 Task: Create a due date automation trigger when advanced on, the moment a card is due add fields with custom field "Resume" set to a date between 1 and 7 working days from now.
Action: Mouse moved to (1047, 318)
Screenshot: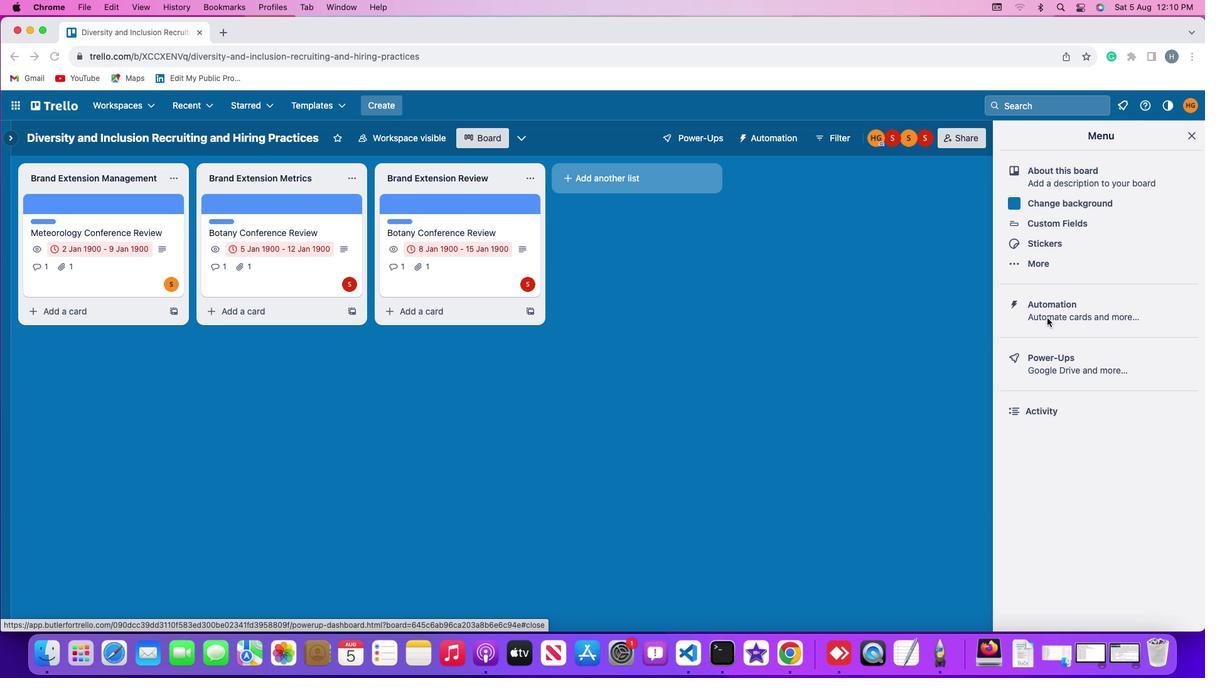 
Action: Mouse pressed left at (1047, 318)
Screenshot: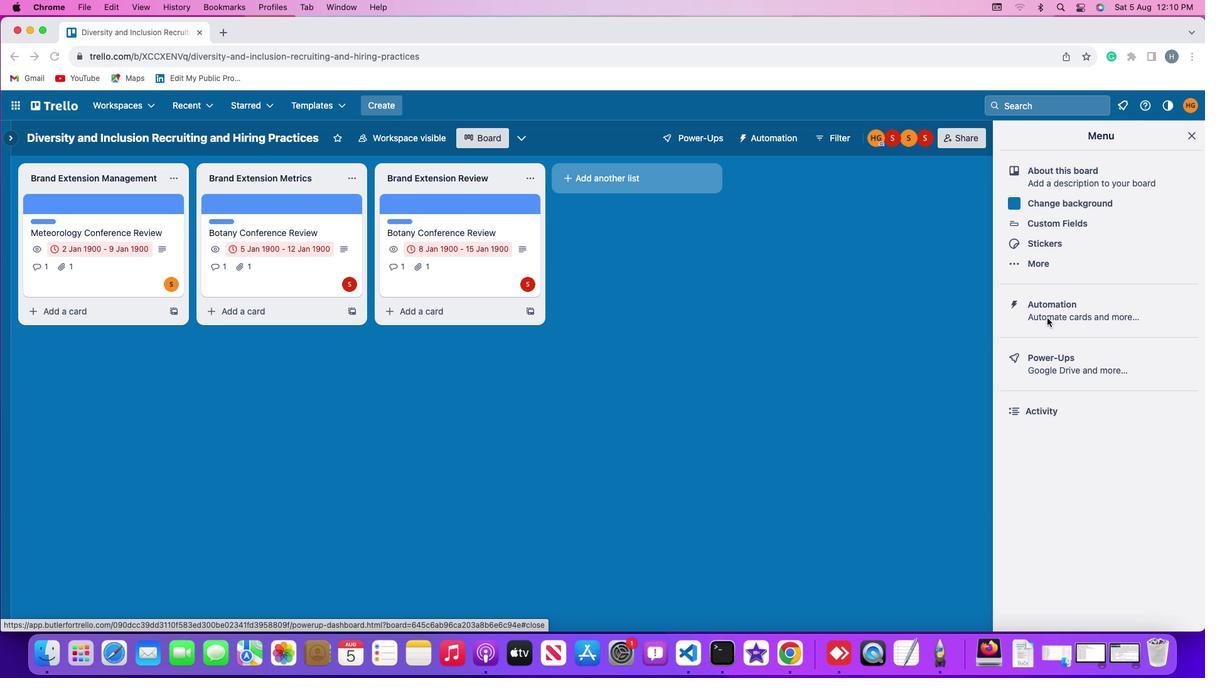 
Action: Mouse pressed left at (1047, 318)
Screenshot: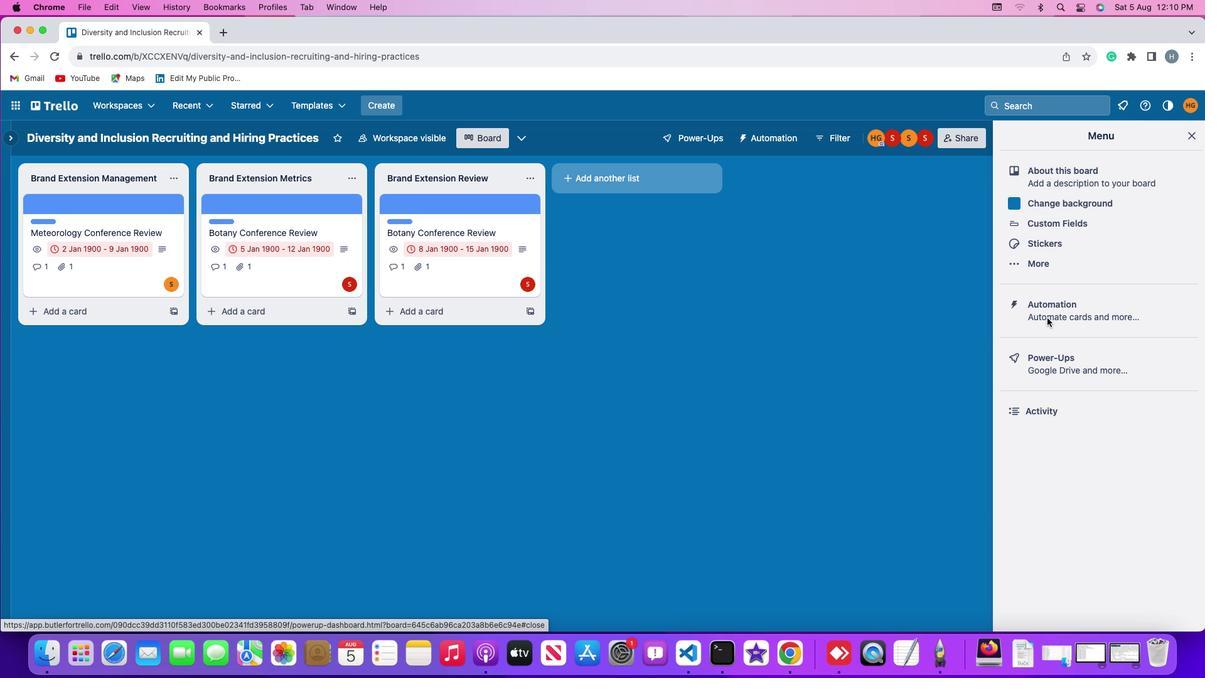 
Action: Mouse moved to (86, 294)
Screenshot: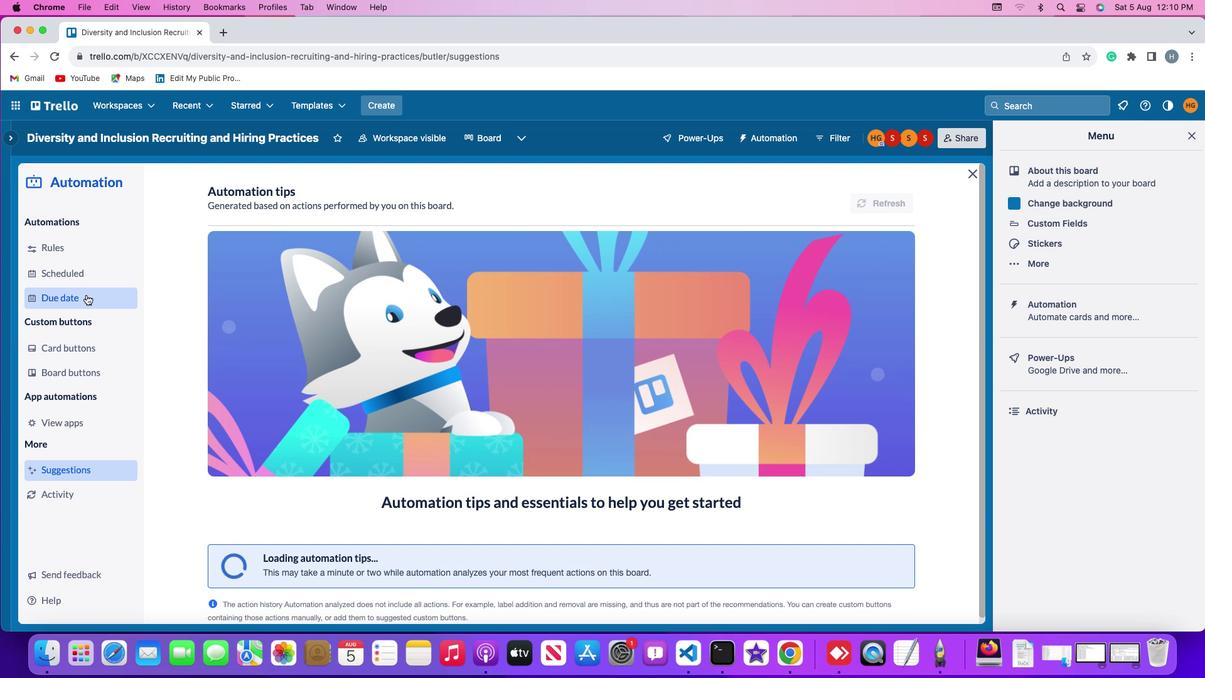 
Action: Mouse pressed left at (86, 294)
Screenshot: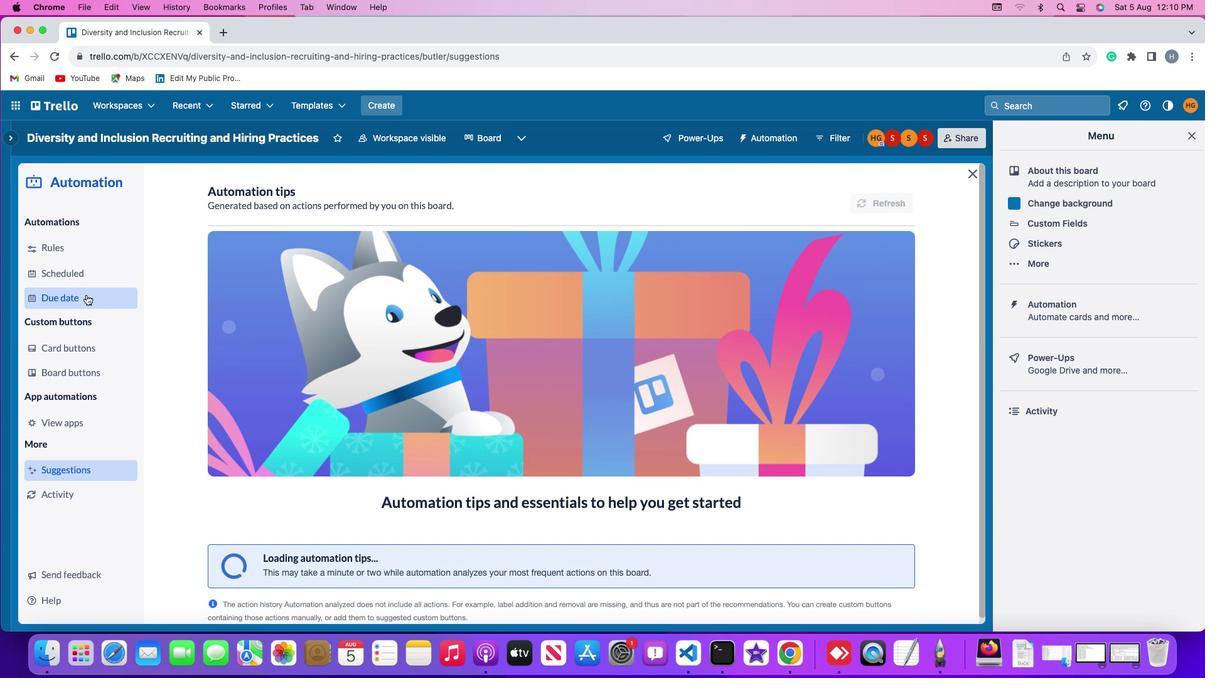 
Action: Mouse moved to (853, 193)
Screenshot: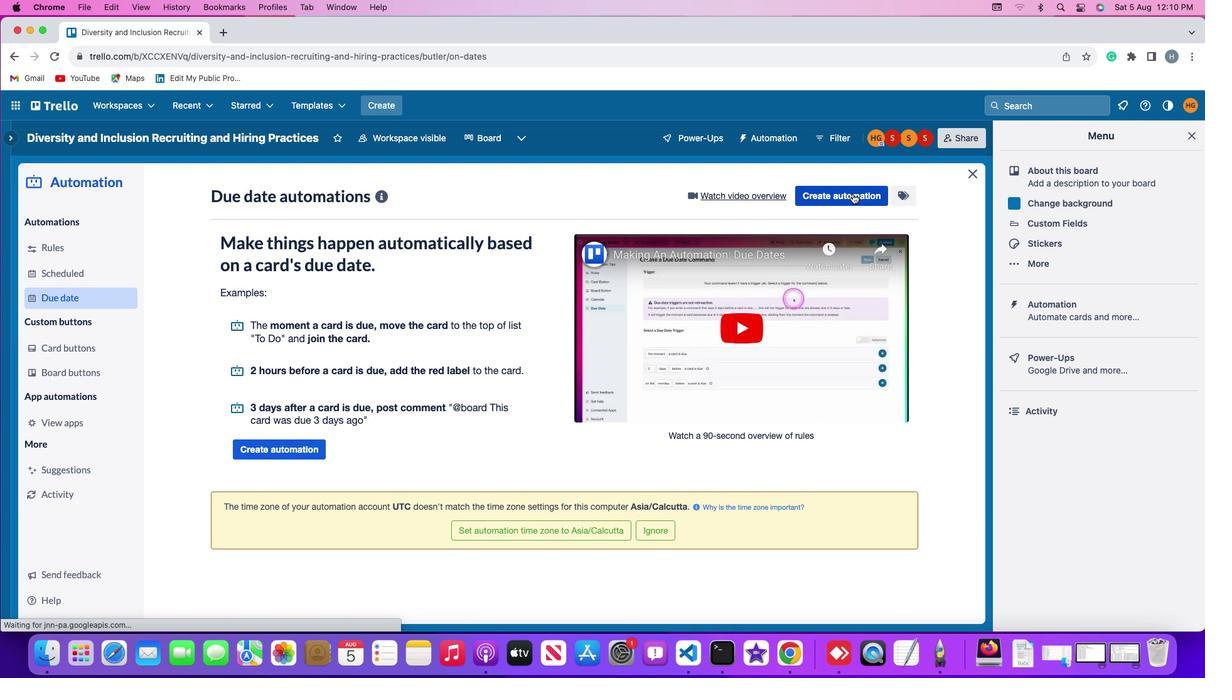 
Action: Mouse pressed left at (853, 193)
Screenshot: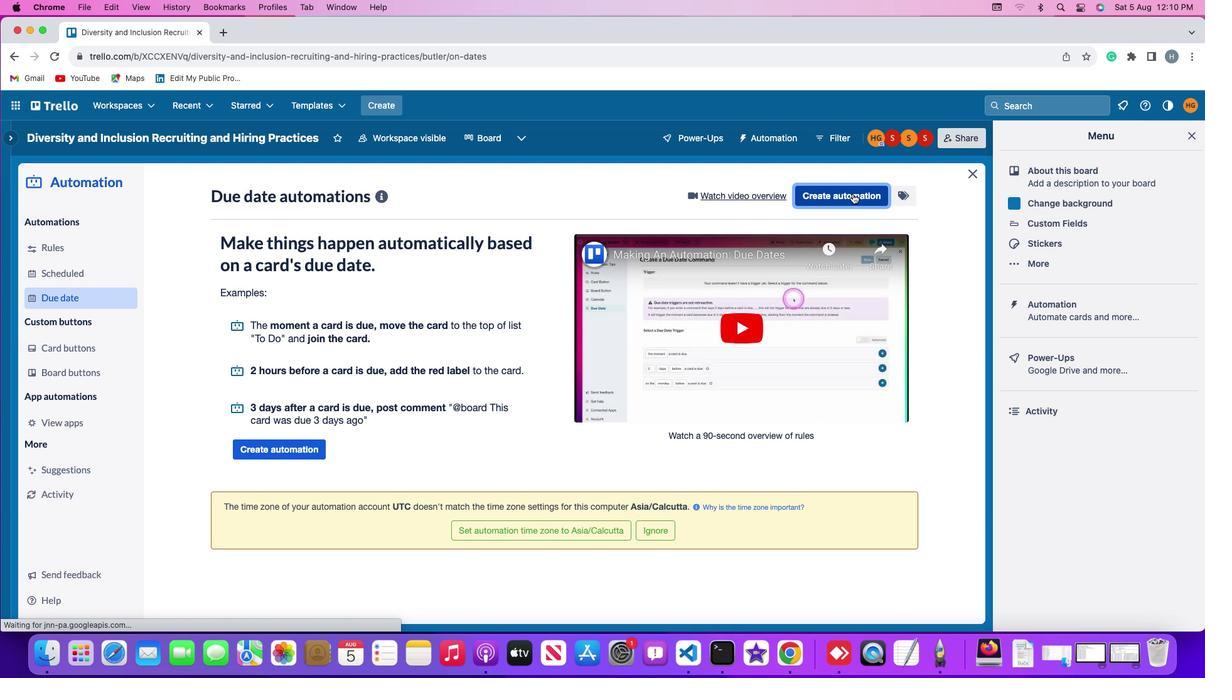 
Action: Mouse moved to (554, 318)
Screenshot: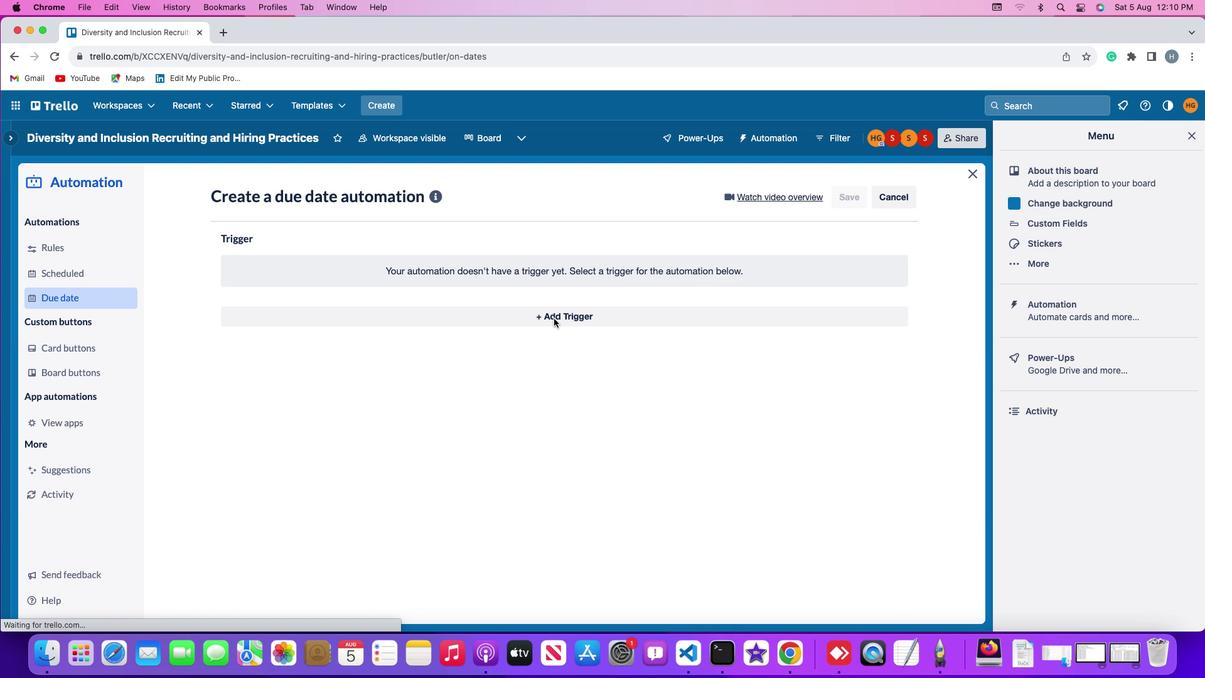 
Action: Mouse pressed left at (554, 318)
Screenshot: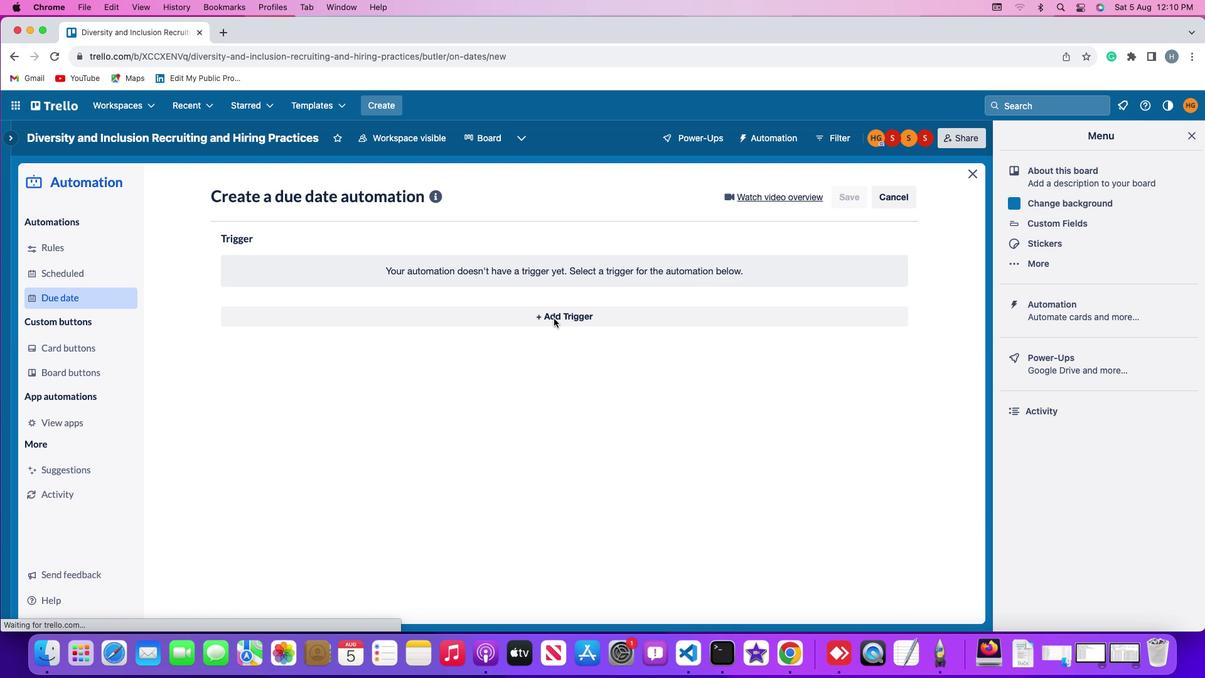 
Action: Mouse moved to (248, 465)
Screenshot: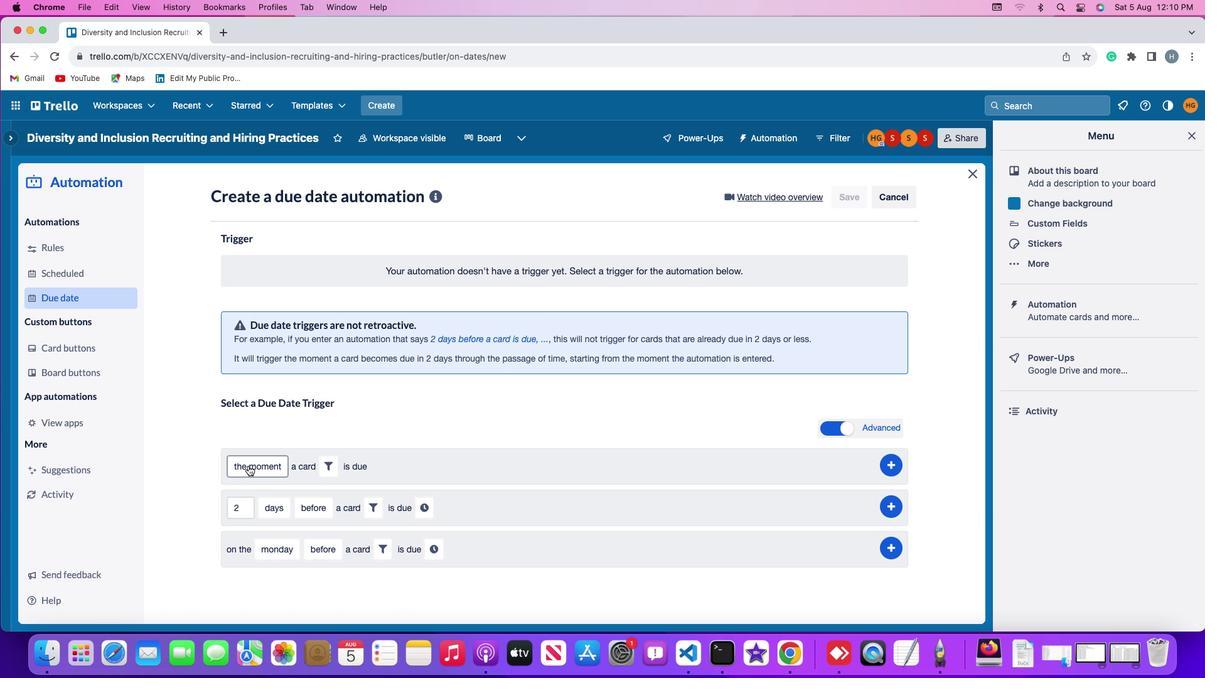 
Action: Mouse pressed left at (248, 465)
Screenshot: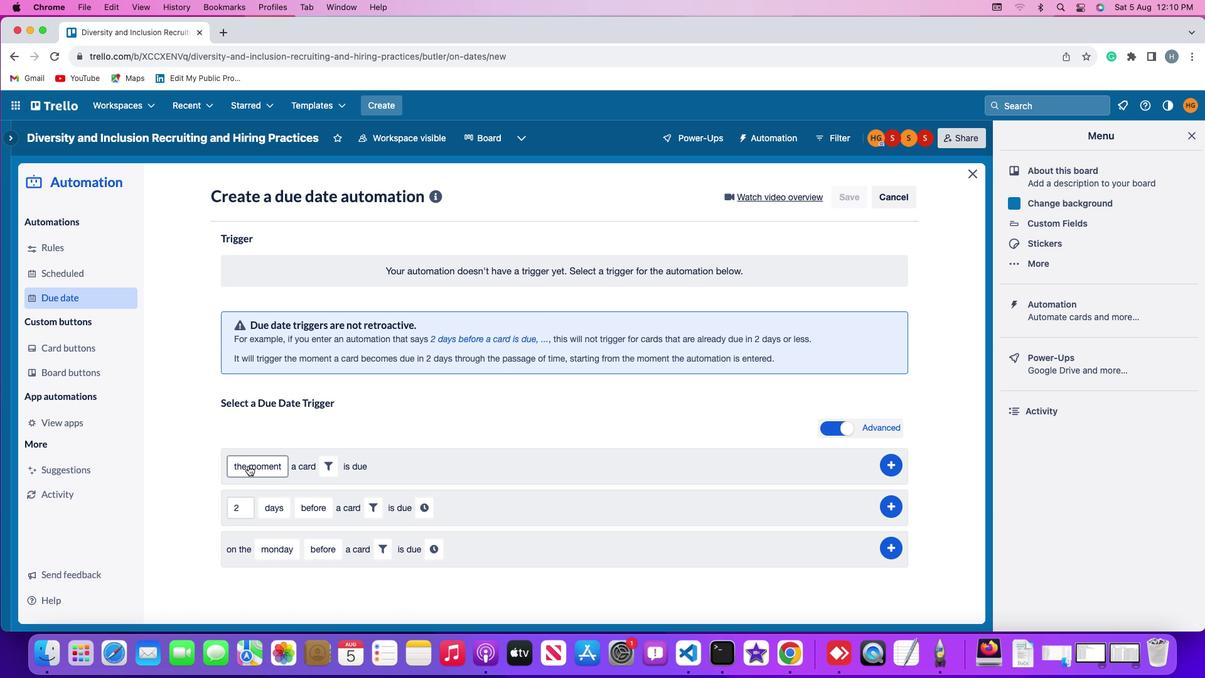 
Action: Mouse moved to (259, 485)
Screenshot: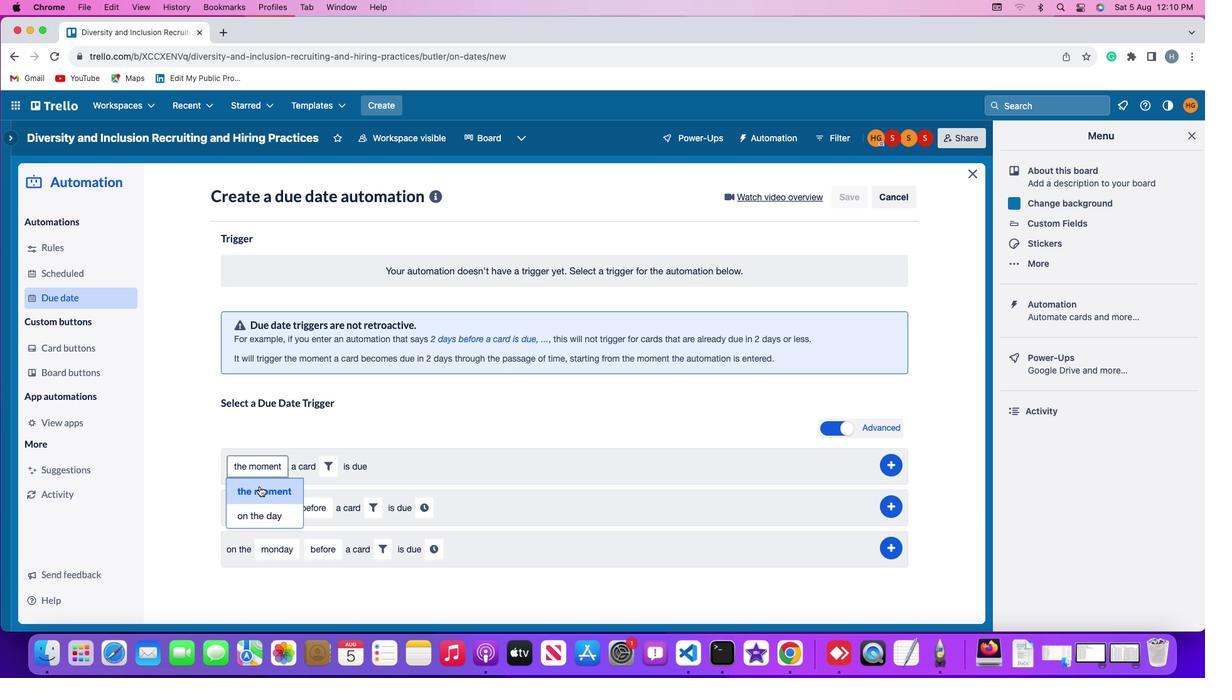 
Action: Mouse pressed left at (259, 485)
Screenshot: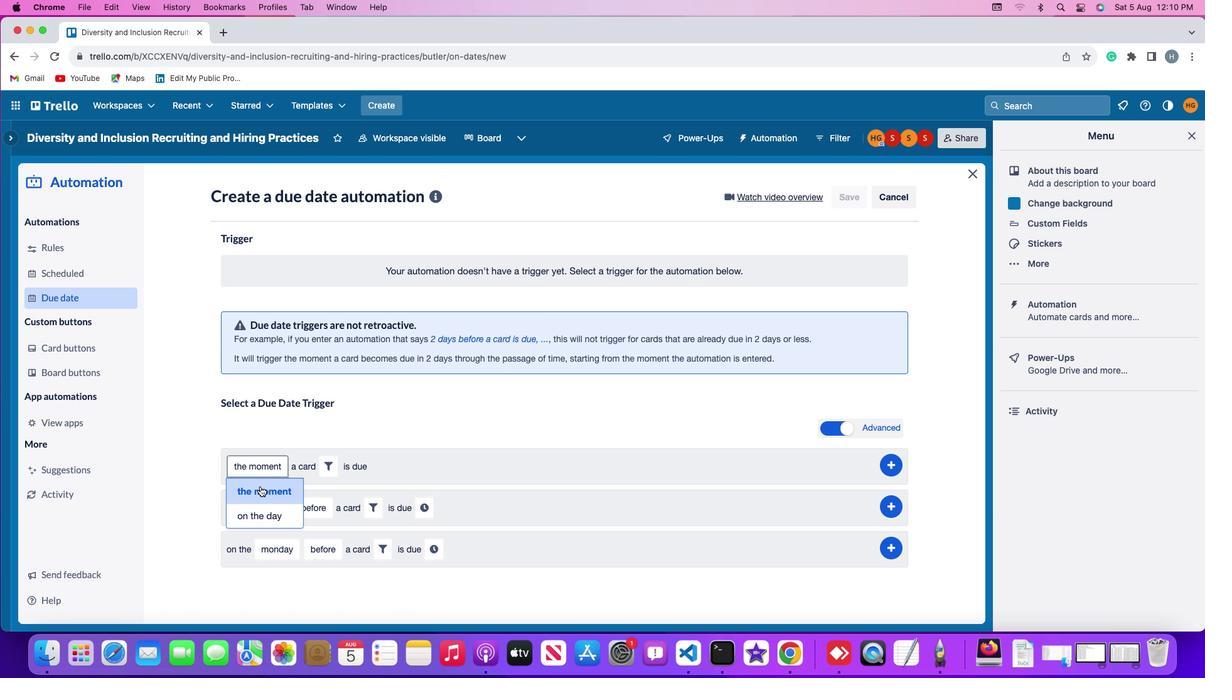 
Action: Mouse moved to (337, 463)
Screenshot: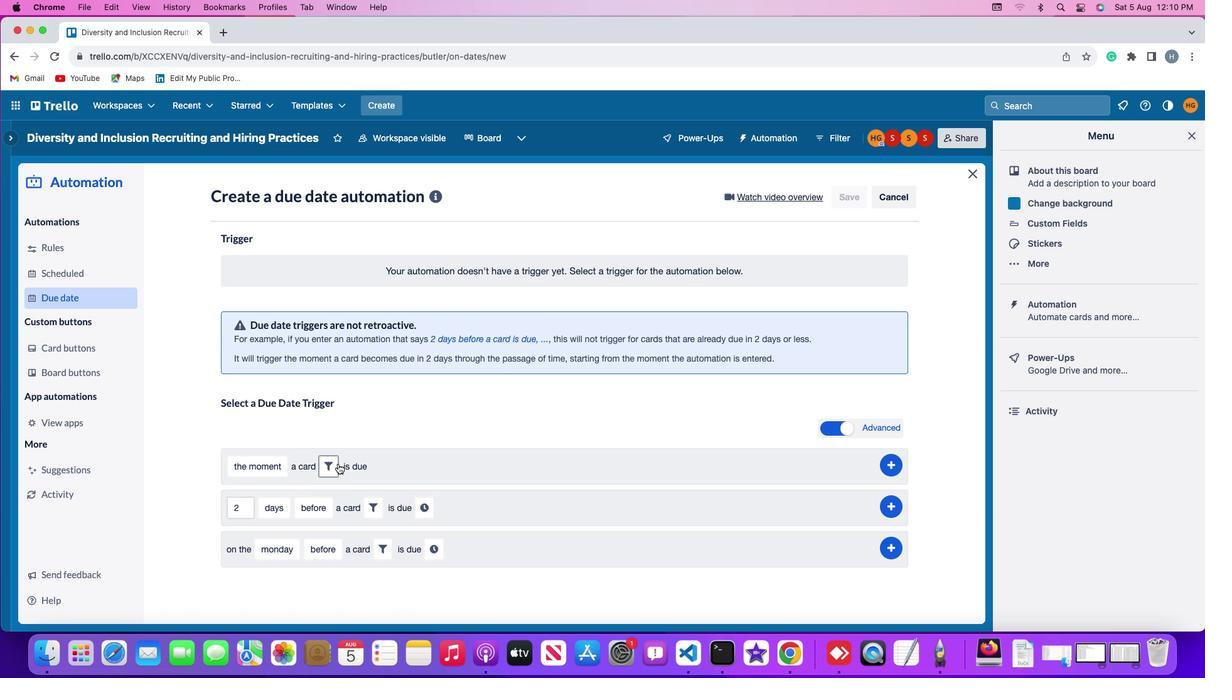 
Action: Mouse pressed left at (337, 463)
Screenshot: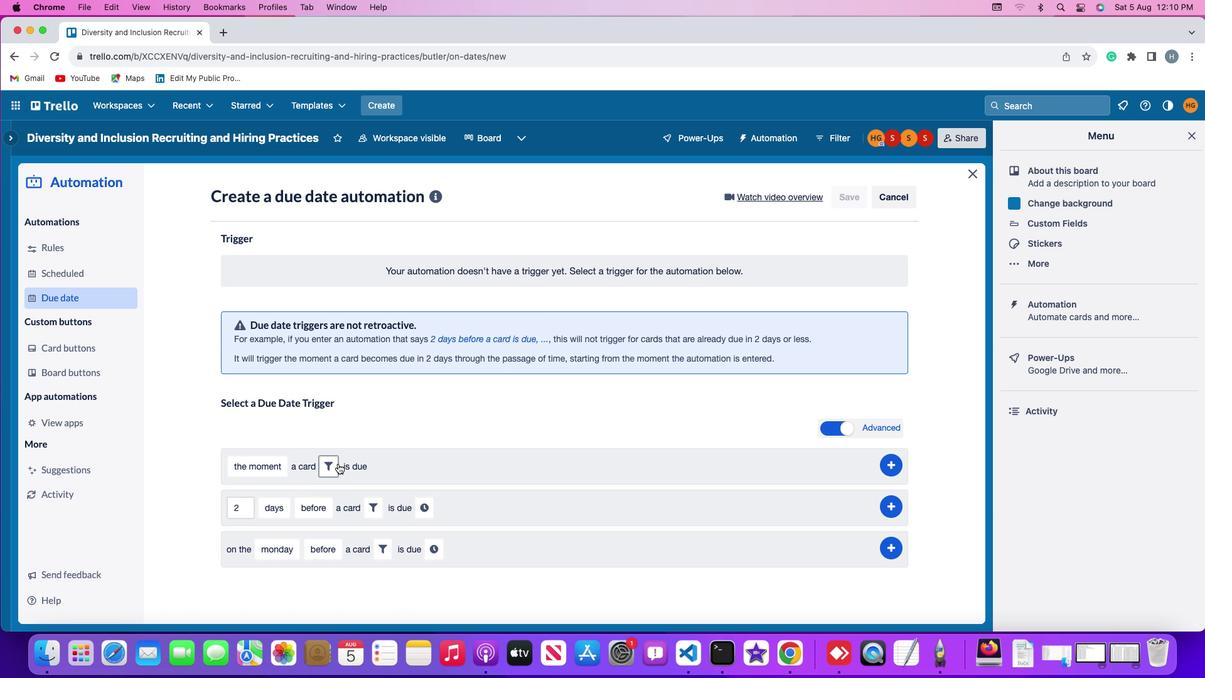 
Action: Mouse moved to (527, 504)
Screenshot: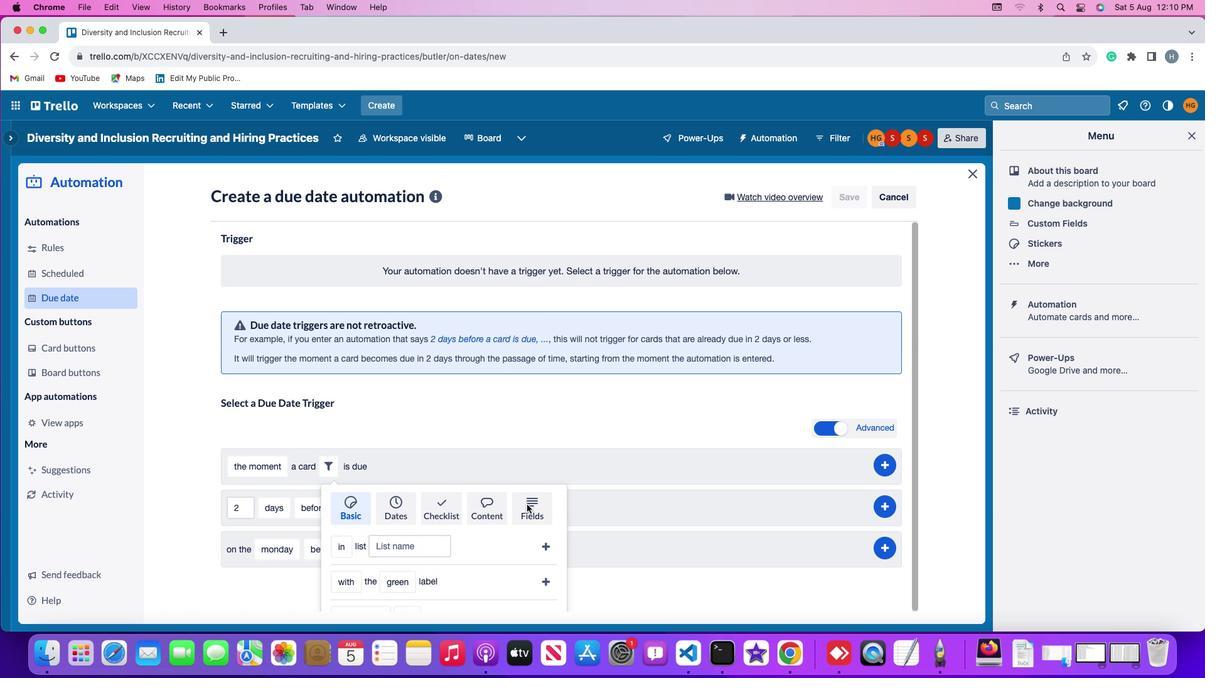 
Action: Mouse pressed left at (527, 504)
Screenshot: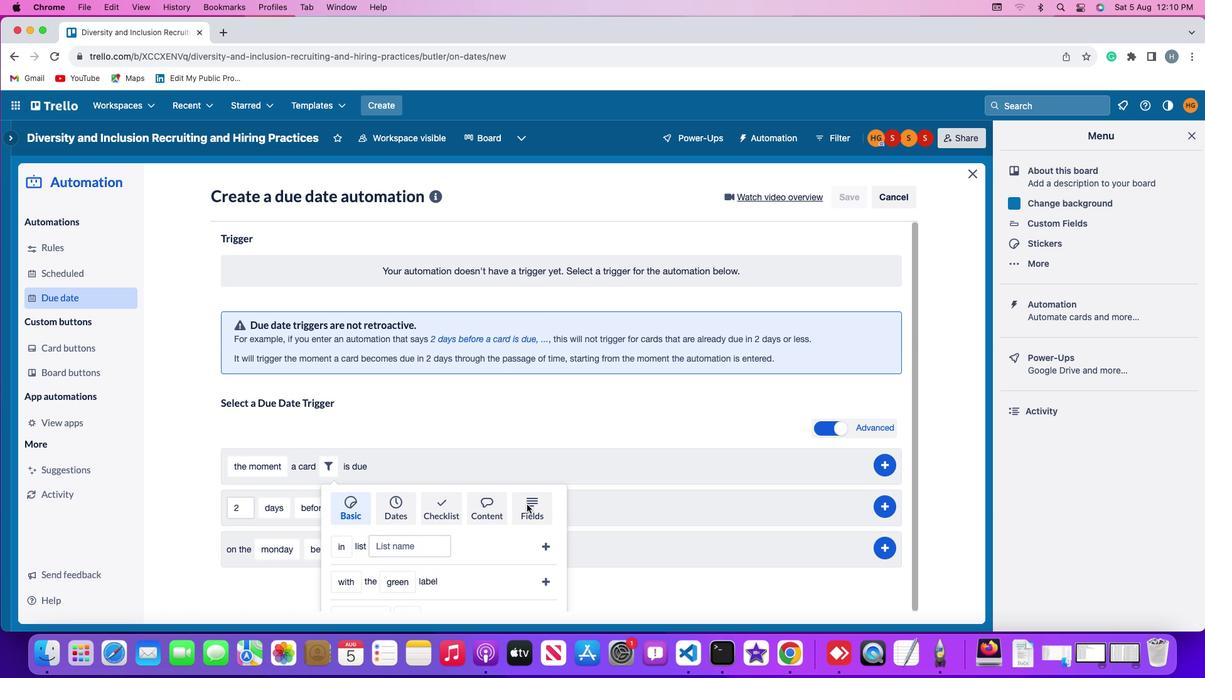 
Action: Mouse moved to (525, 504)
Screenshot: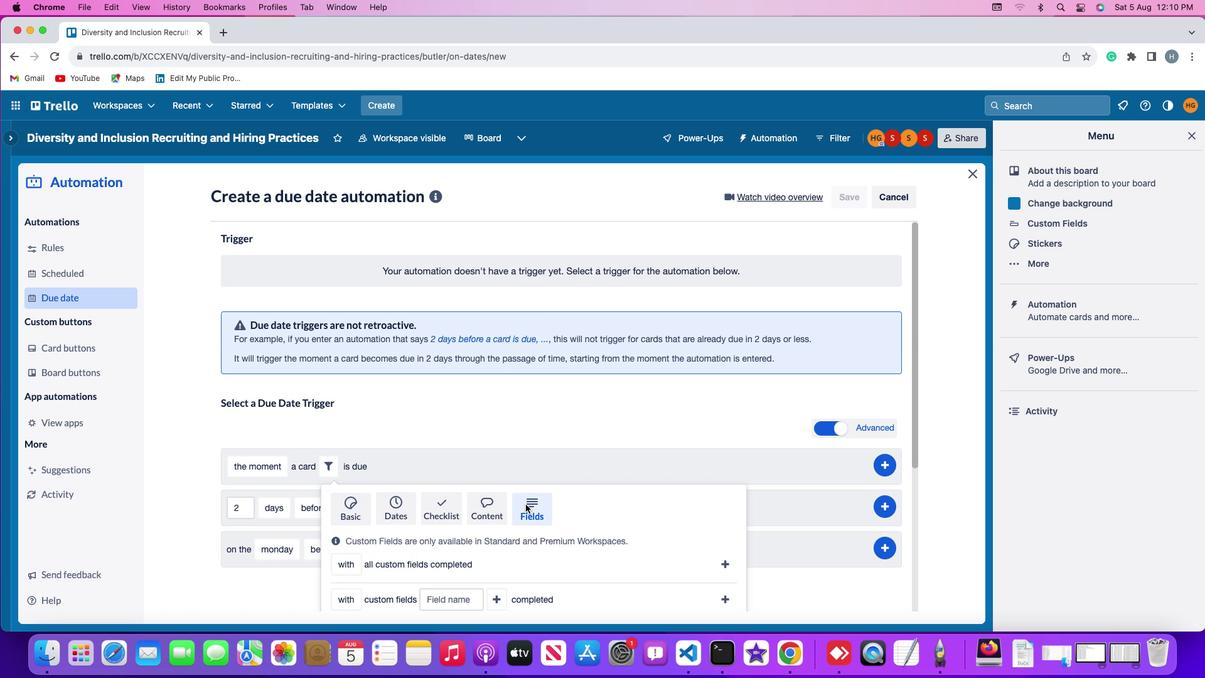 
Action: Mouse scrolled (525, 504) with delta (0, 0)
Screenshot: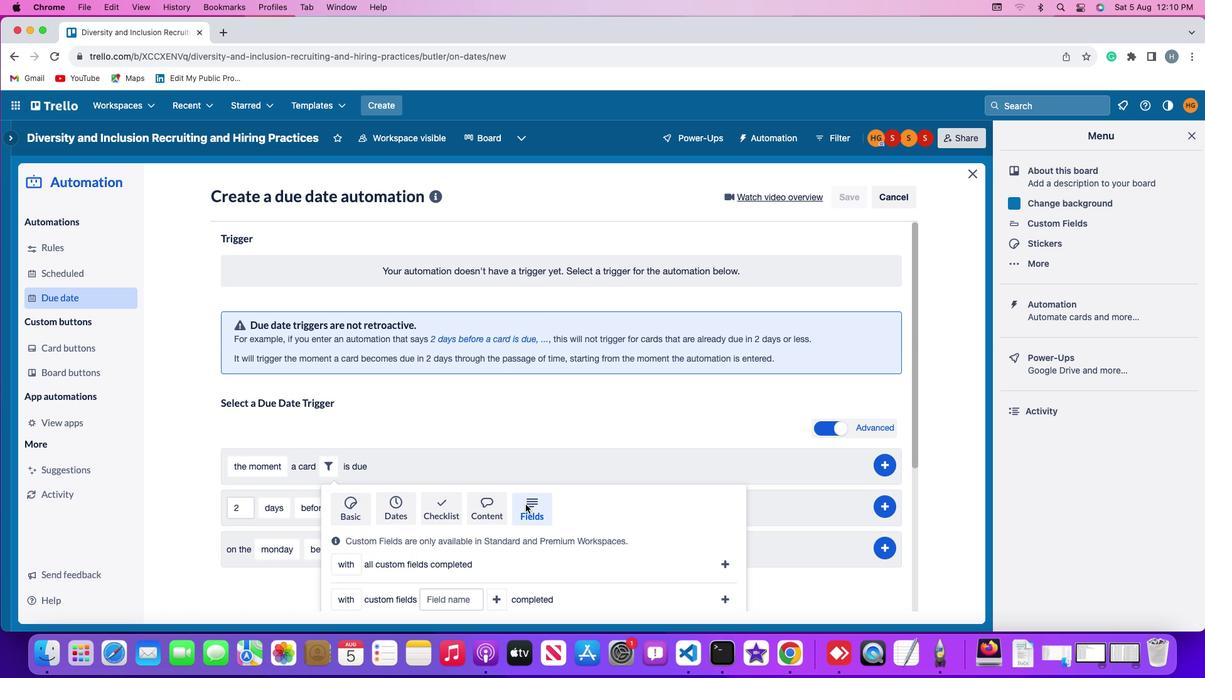 
Action: Mouse scrolled (525, 504) with delta (0, 0)
Screenshot: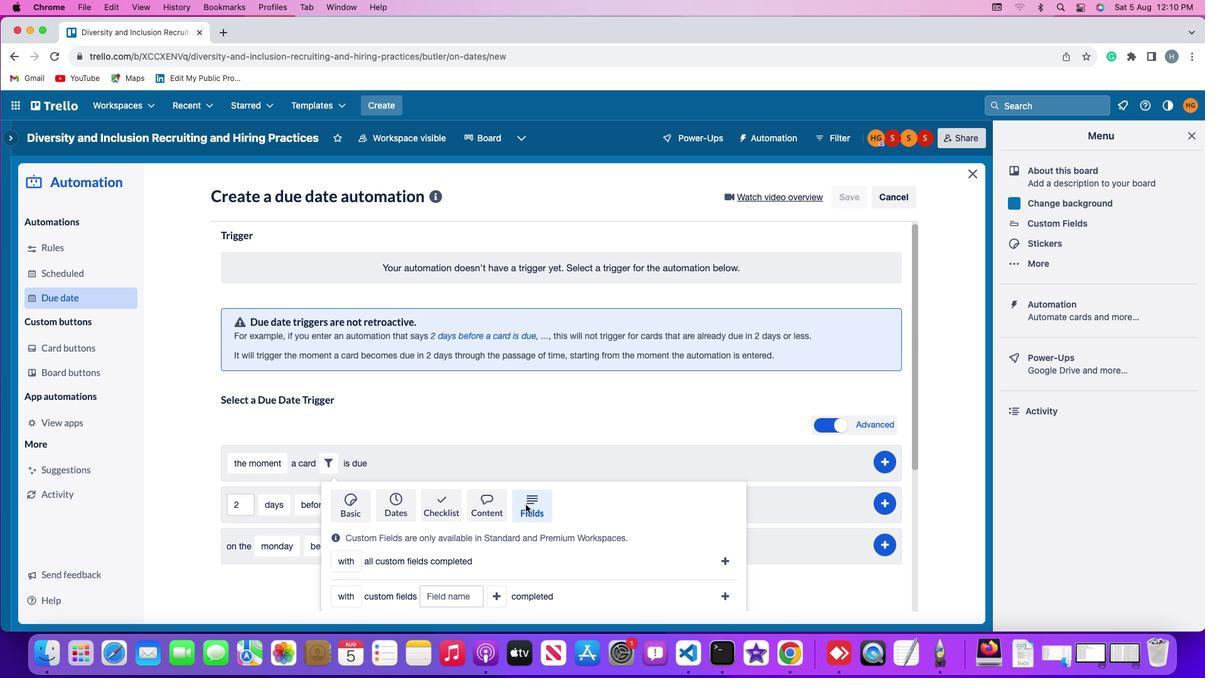 
Action: Mouse scrolled (525, 504) with delta (0, -1)
Screenshot: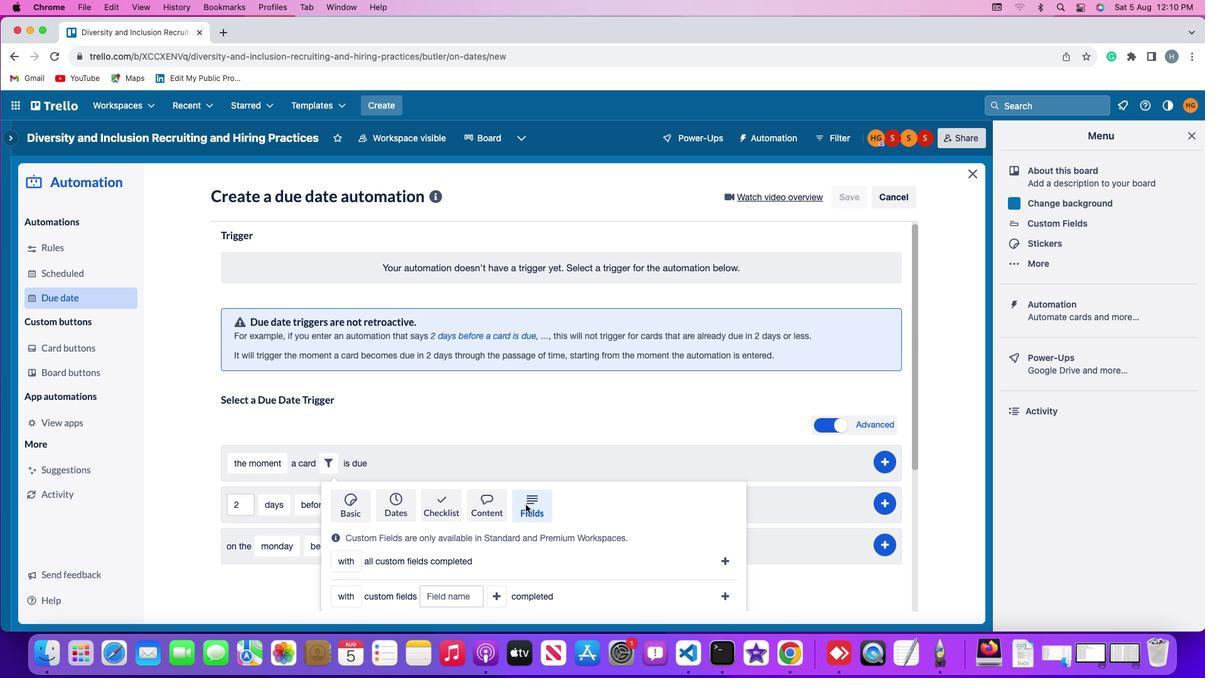 
Action: Mouse scrolled (525, 504) with delta (0, -3)
Screenshot: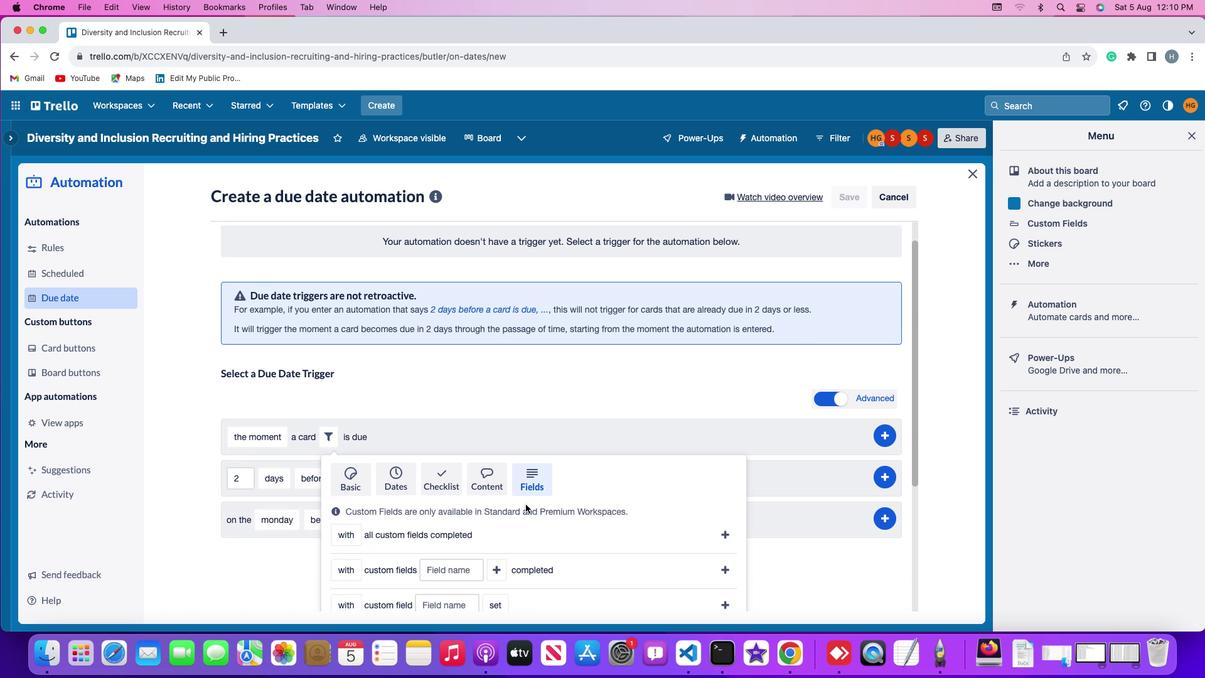 
Action: Mouse scrolled (525, 504) with delta (0, -3)
Screenshot: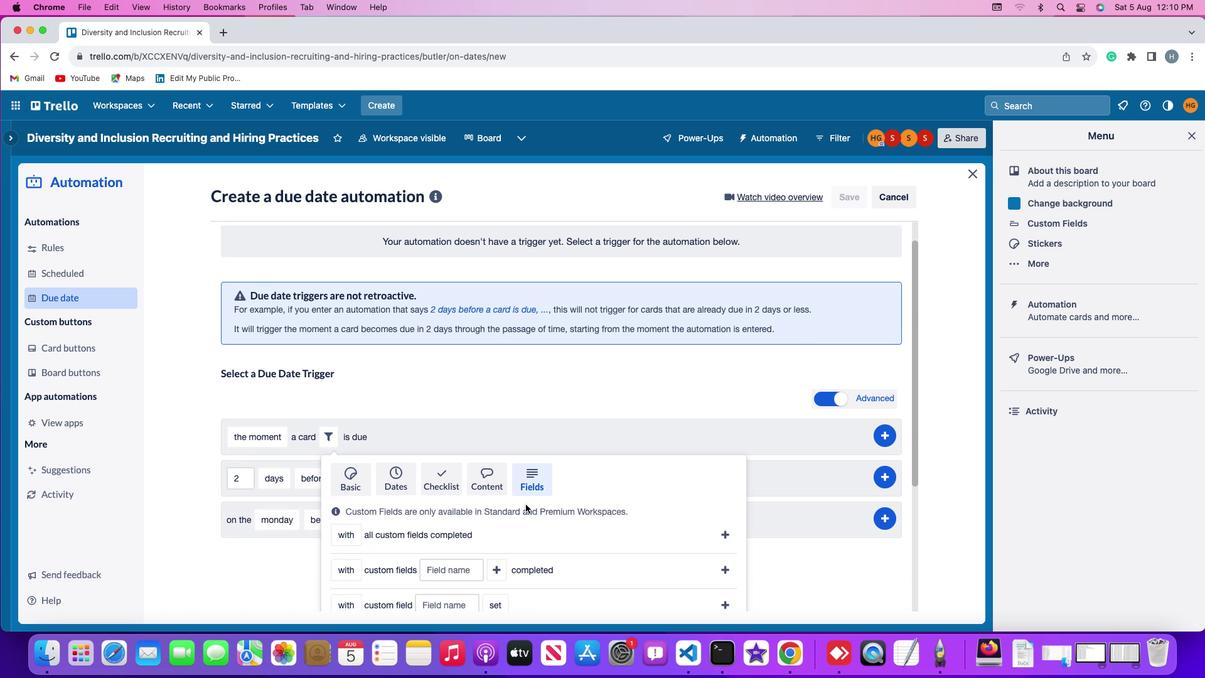
Action: Mouse scrolled (525, 504) with delta (0, -4)
Screenshot: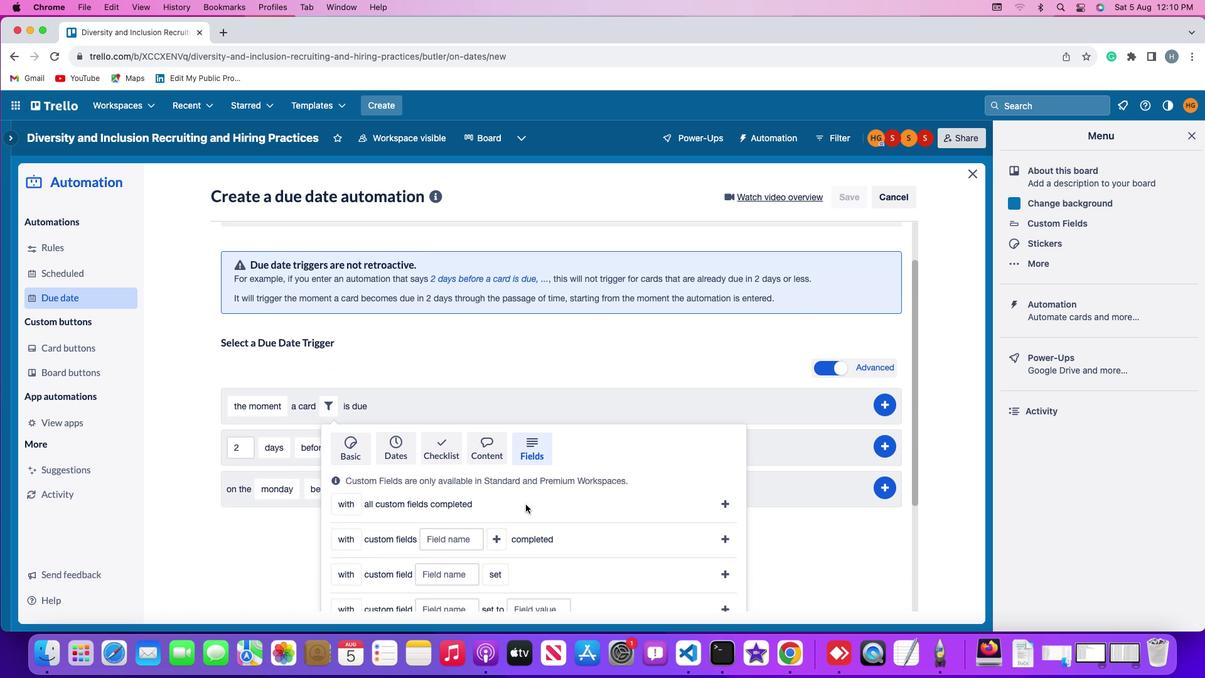 
Action: Mouse scrolled (525, 504) with delta (0, -4)
Screenshot: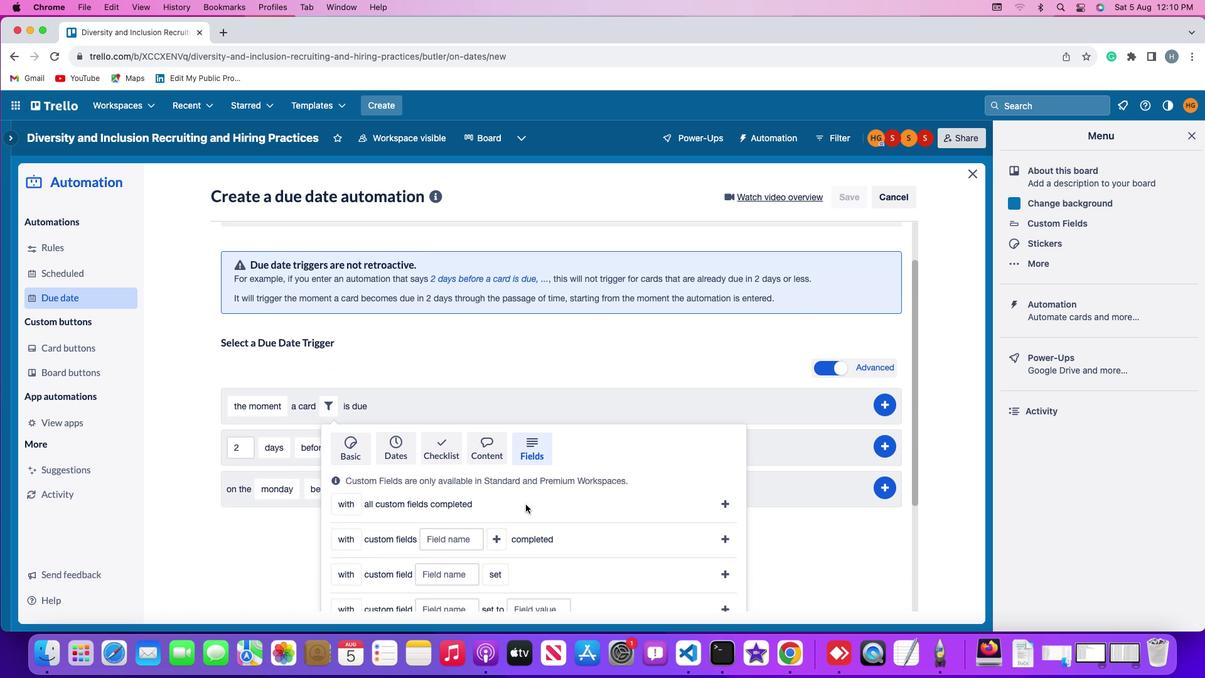 
Action: Mouse scrolled (525, 504) with delta (0, 0)
Screenshot: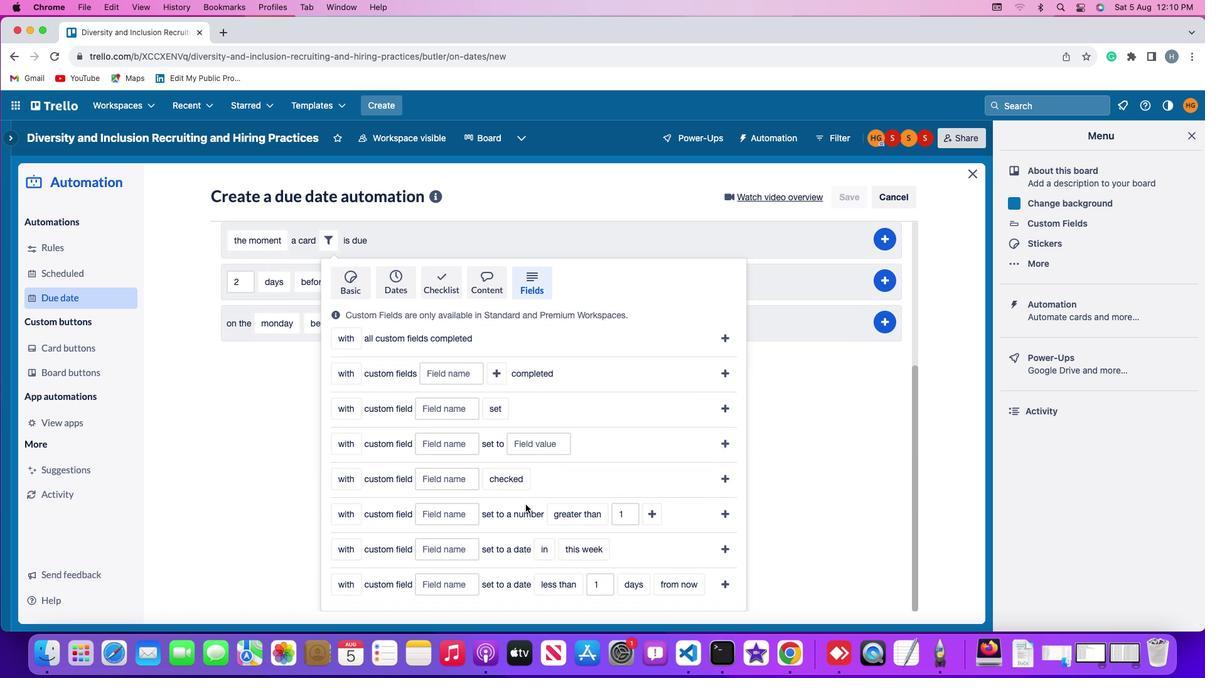 
Action: Mouse scrolled (525, 504) with delta (0, 0)
Screenshot: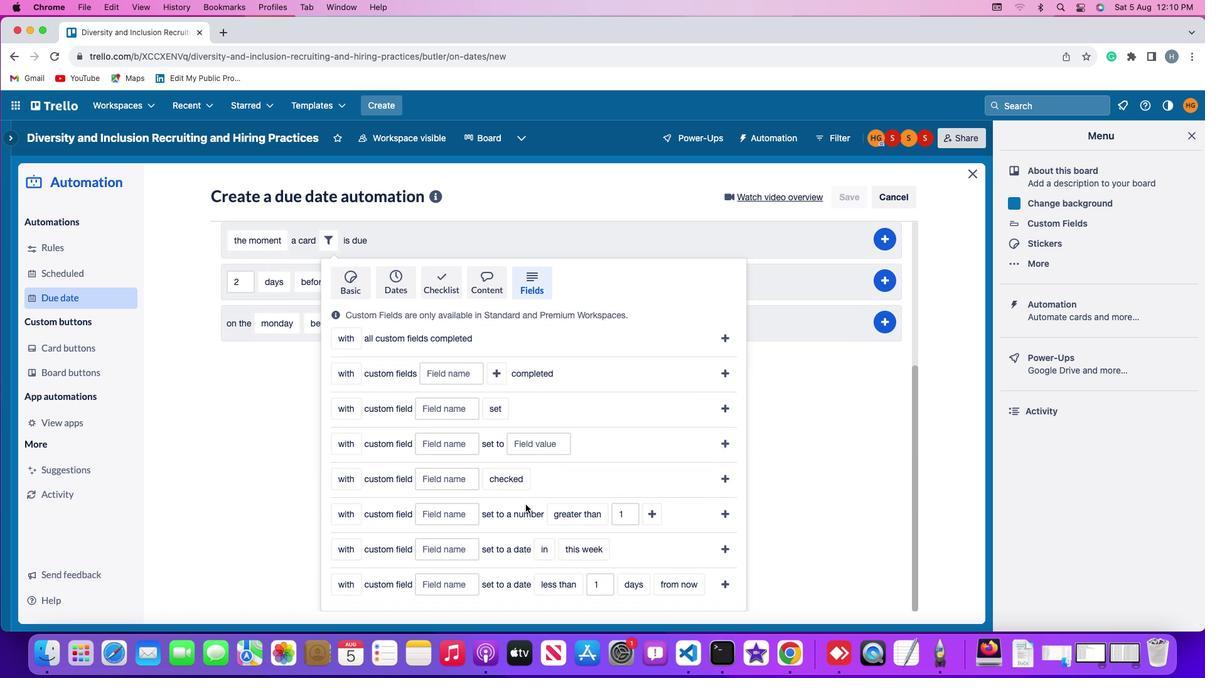 
Action: Mouse scrolled (525, 504) with delta (0, -1)
Screenshot: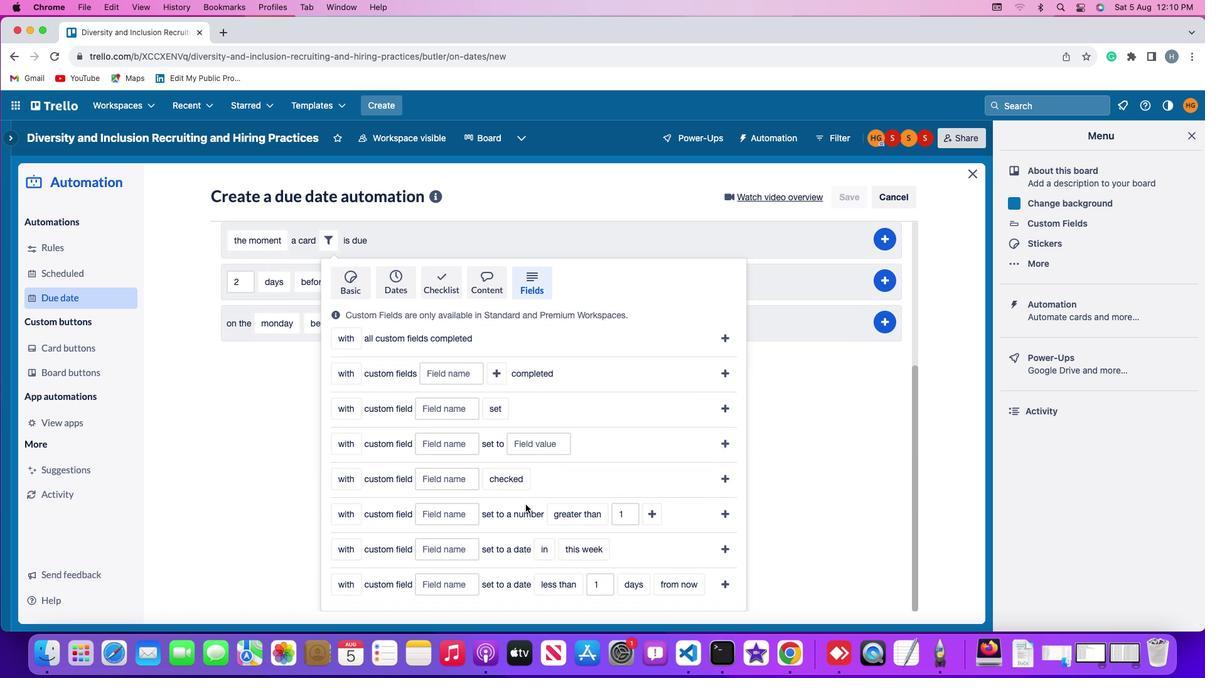 
Action: Mouse scrolled (525, 504) with delta (0, -3)
Screenshot: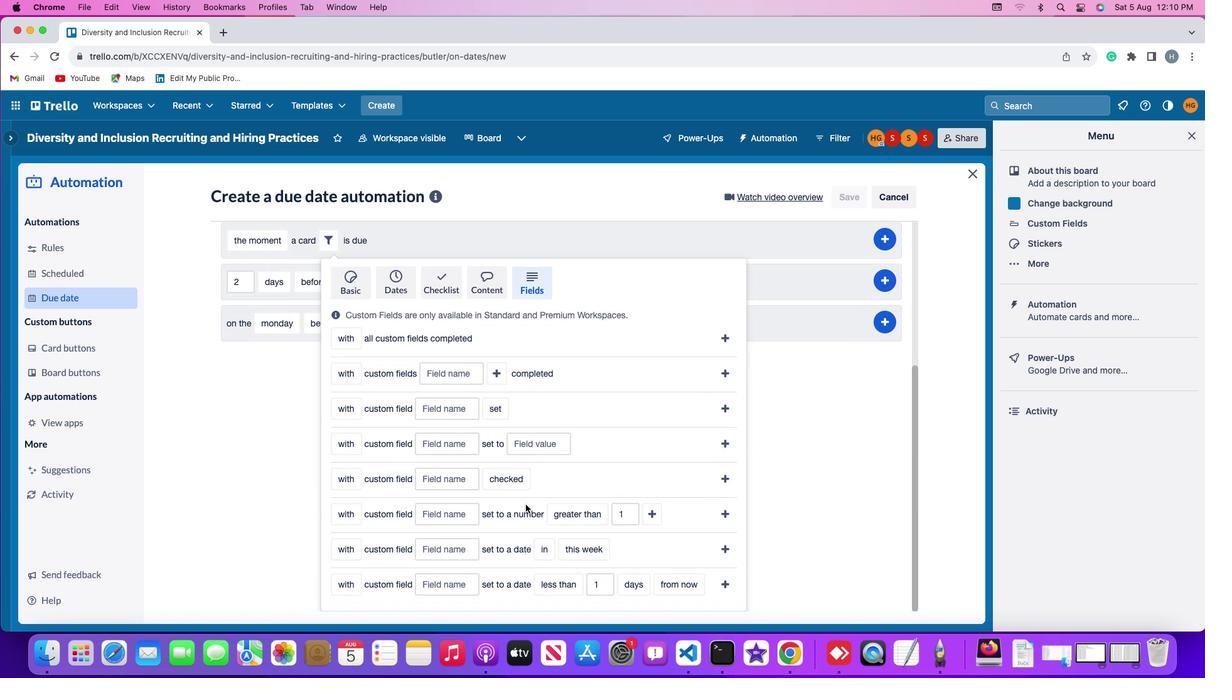 
Action: Mouse scrolled (525, 504) with delta (0, -3)
Screenshot: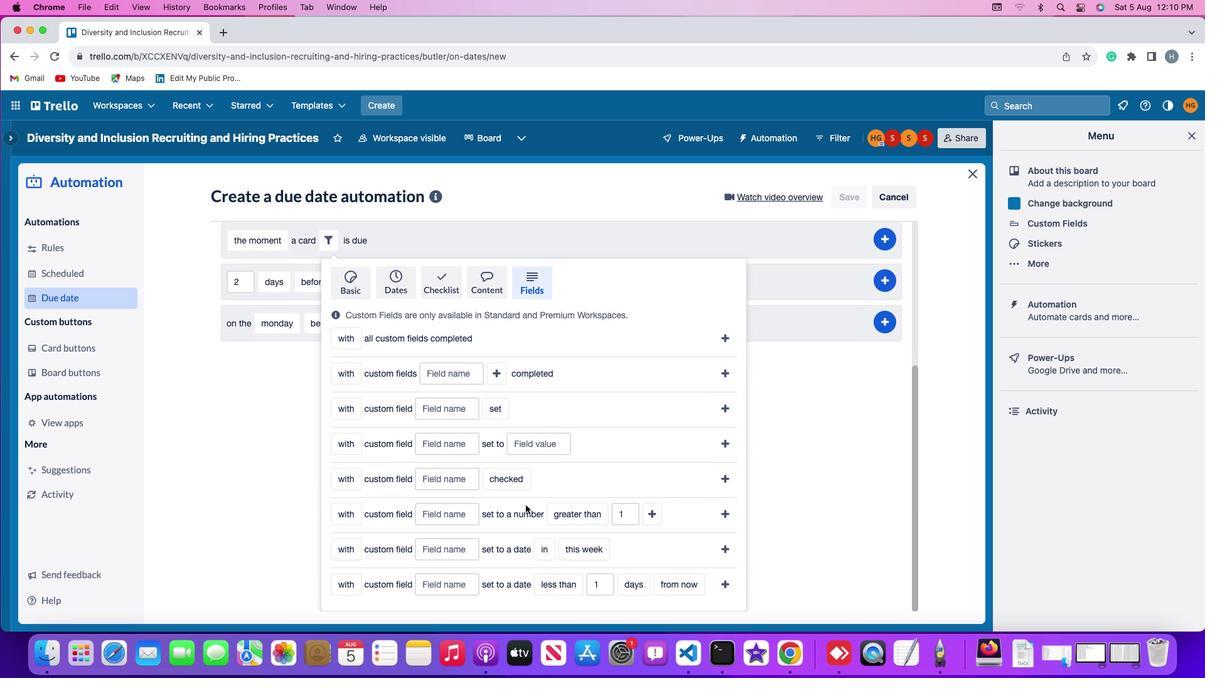
Action: Mouse moved to (349, 587)
Screenshot: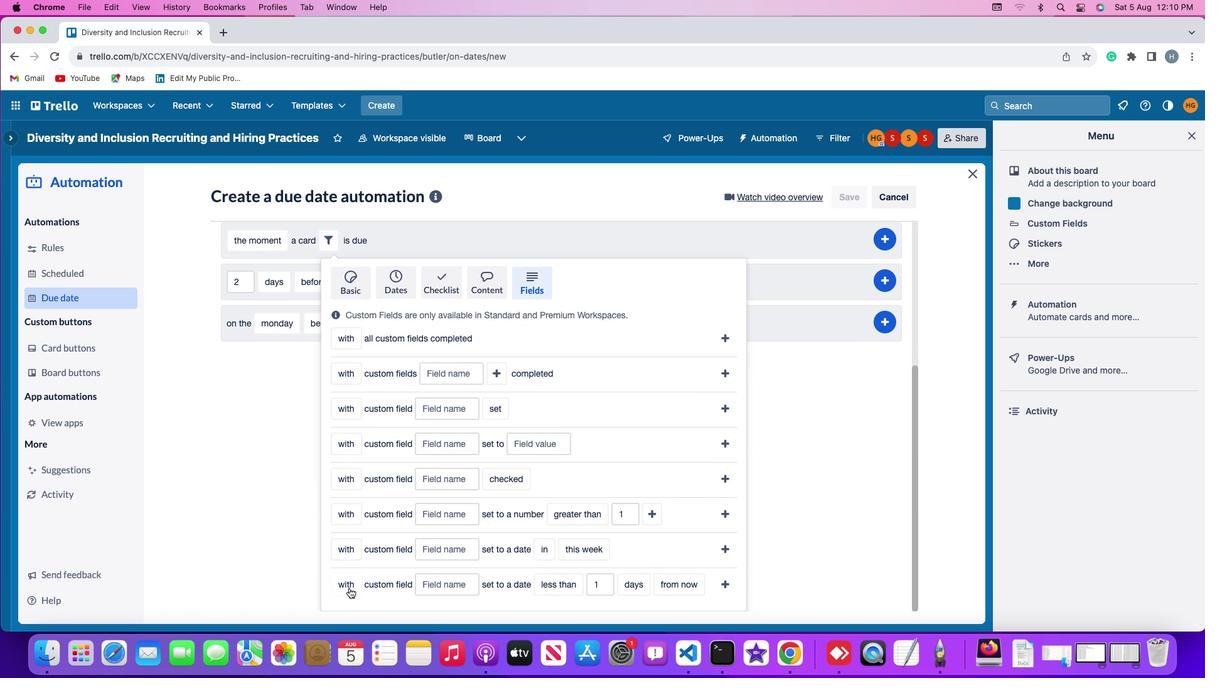 
Action: Mouse pressed left at (349, 587)
Screenshot: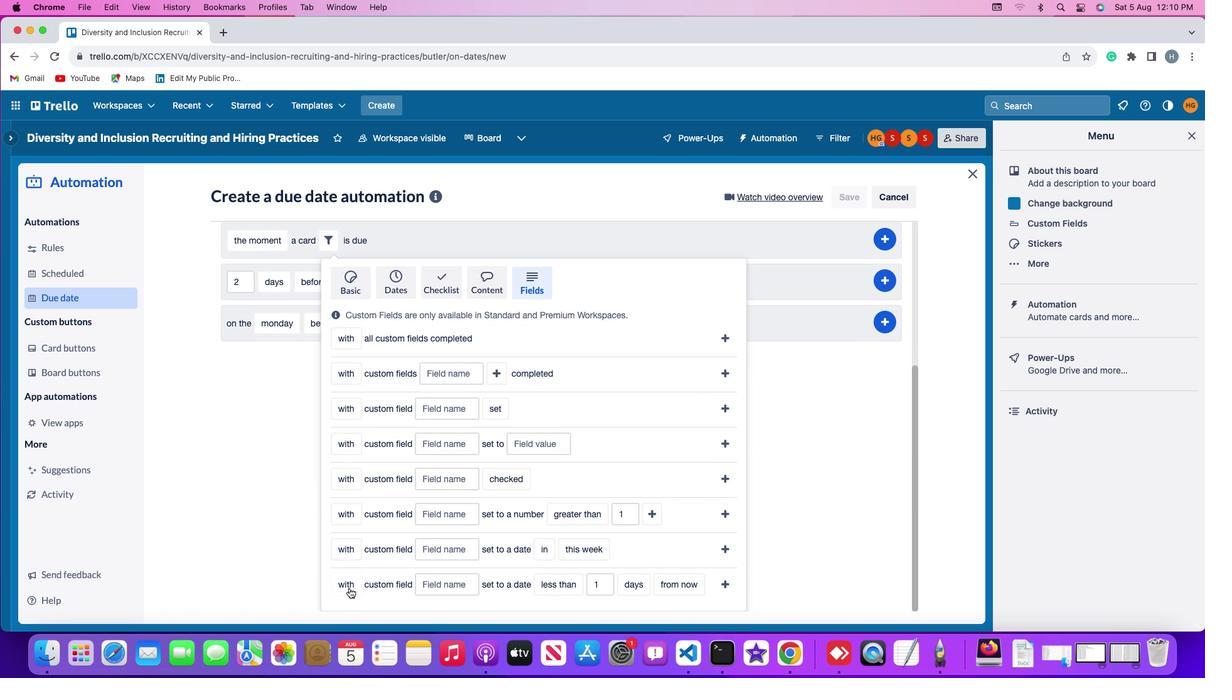 
Action: Mouse moved to (359, 538)
Screenshot: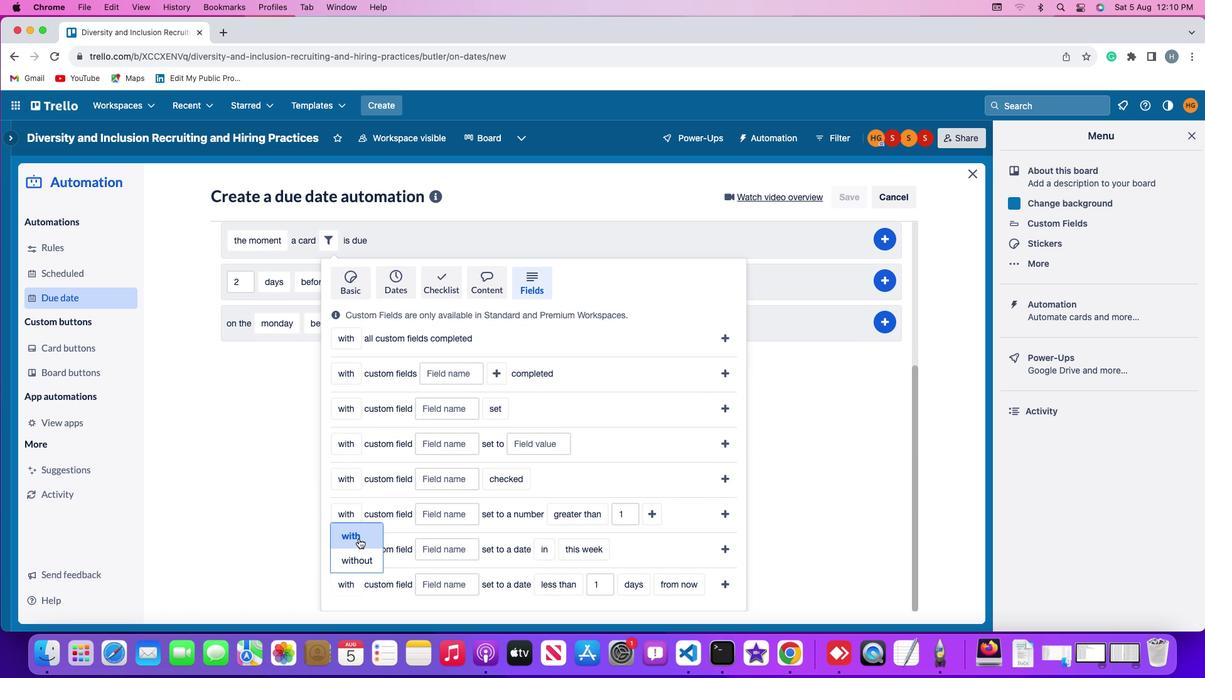 
Action: Mouse pressed left at (359, 538)
Screenshot: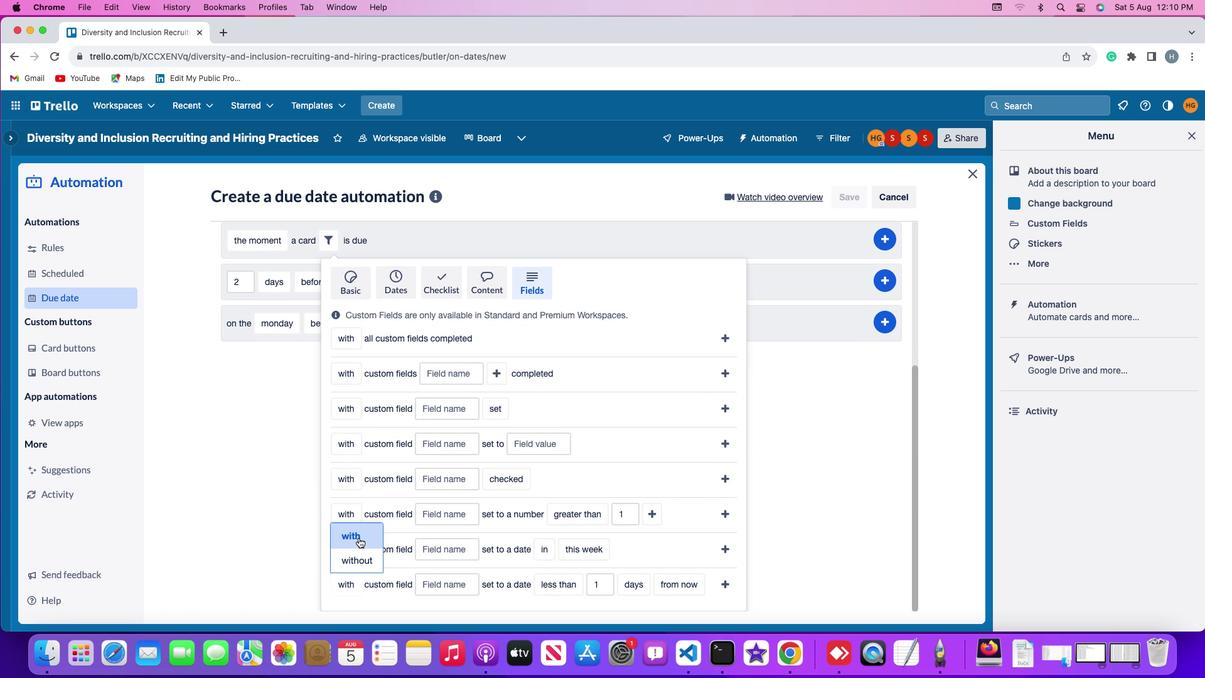 
Action: Mouse moved to (438, 583)
Screenshot: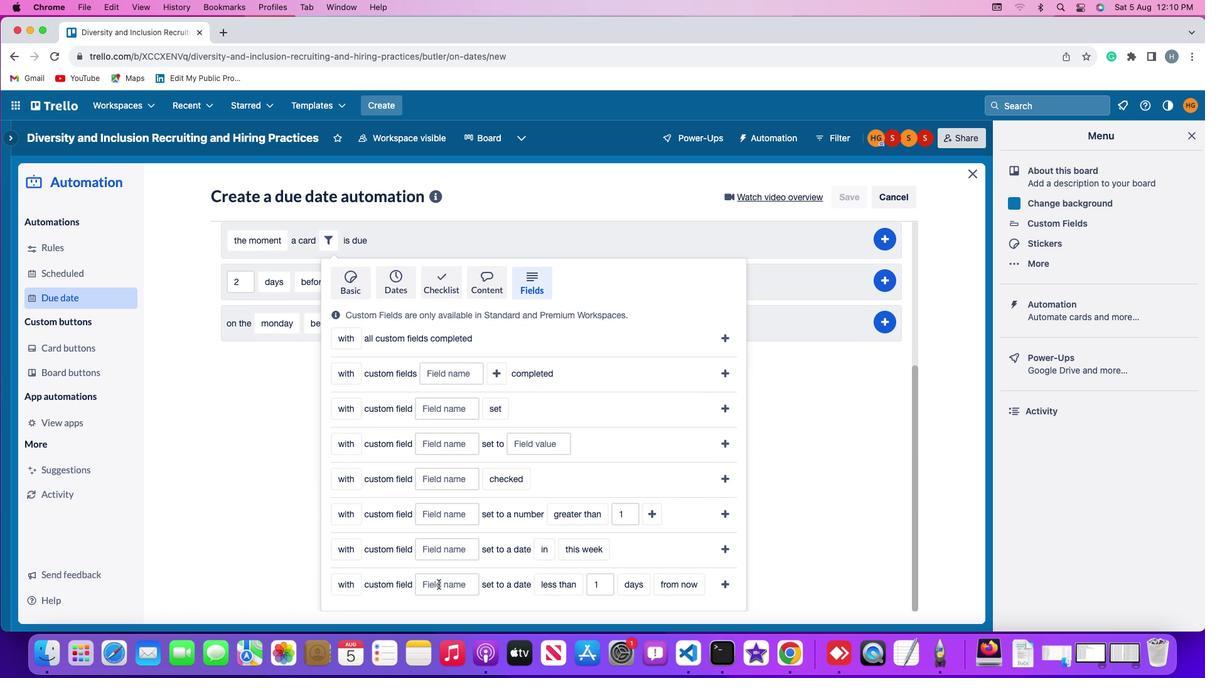 
Action: Mouse pressed left at (438, 583)
Screenshot: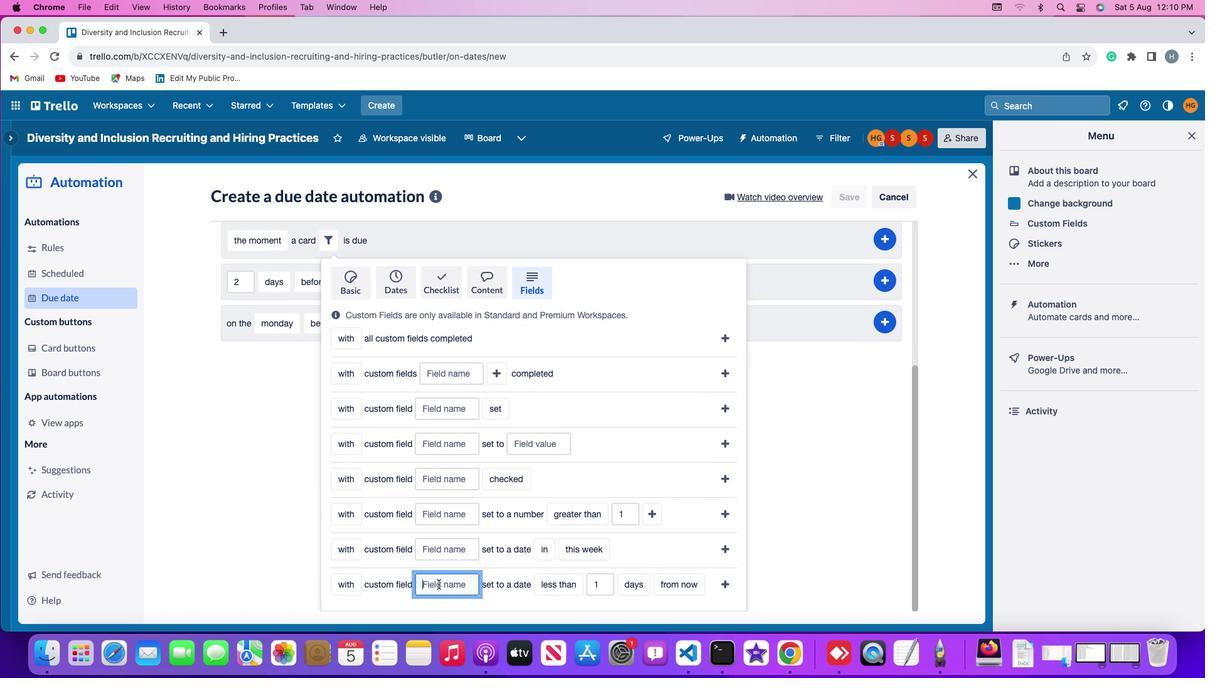 
Action: Key pressed Key.shift'R''e''s''u''m''e'
Screenshot: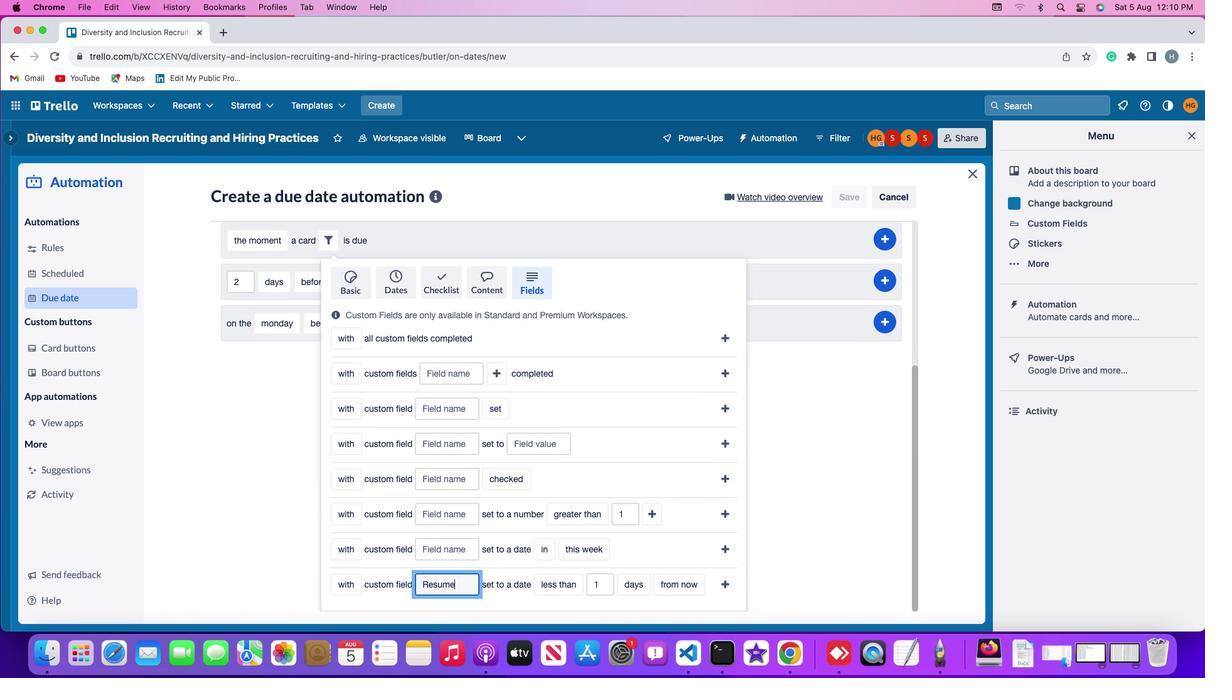 
Action: Mouse moved to (553, 585)
Screenshot: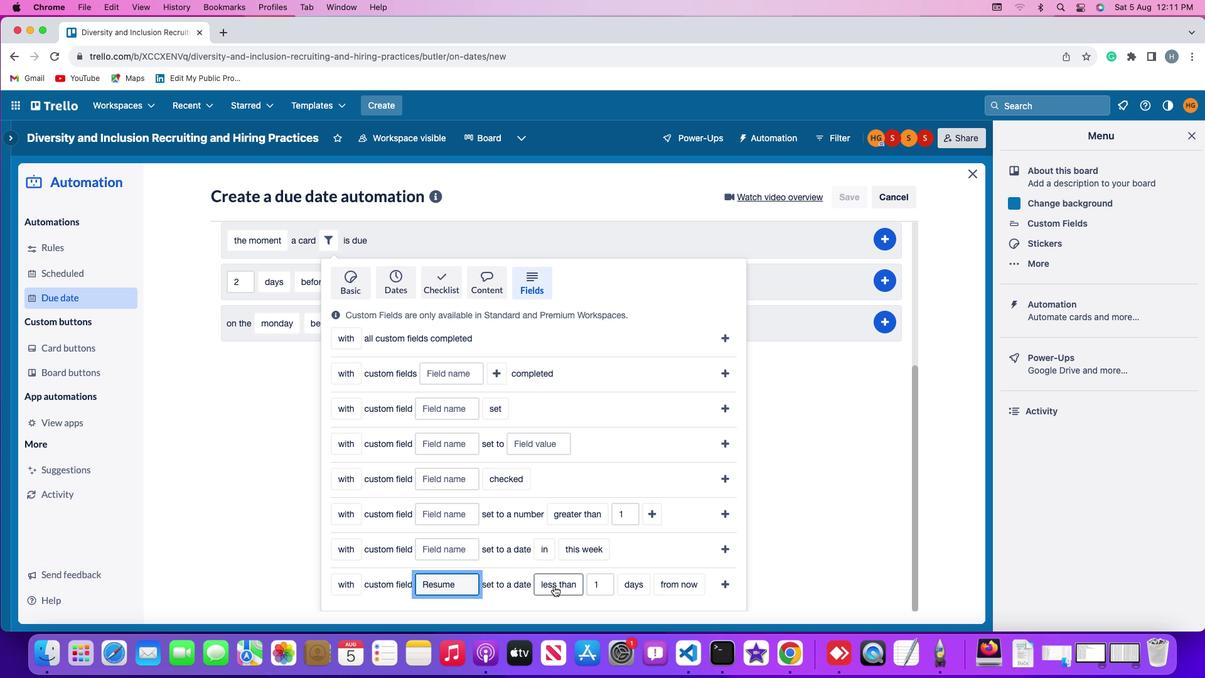 
Action: Mouse pressed left at (553, 585)
Screenshot: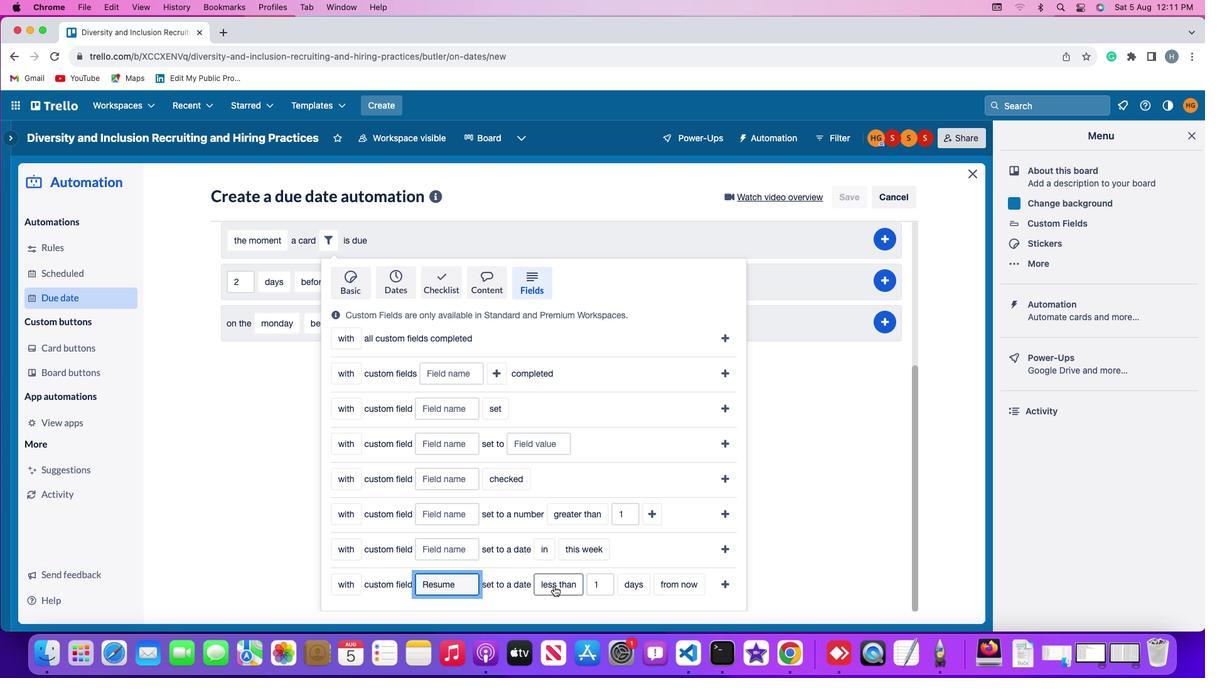 
Action: Mouse moved to (562, 556)
Screenshot: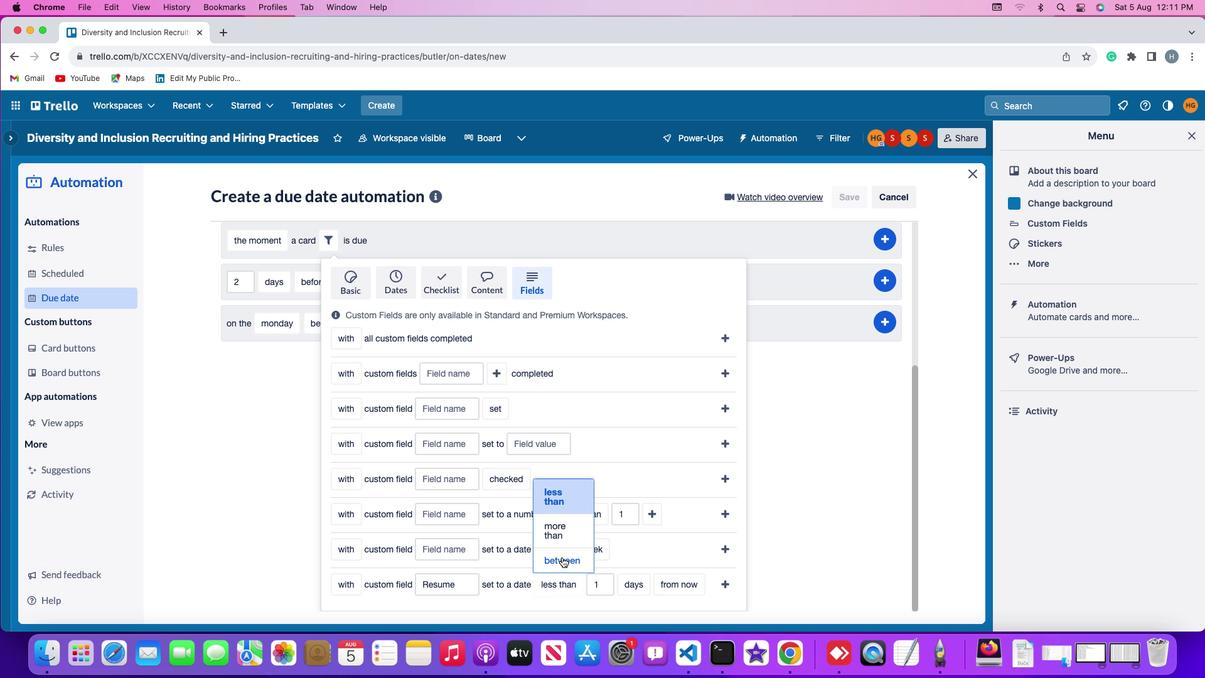 
Action: Mouse pressed left at (562, 556)
Screenshot: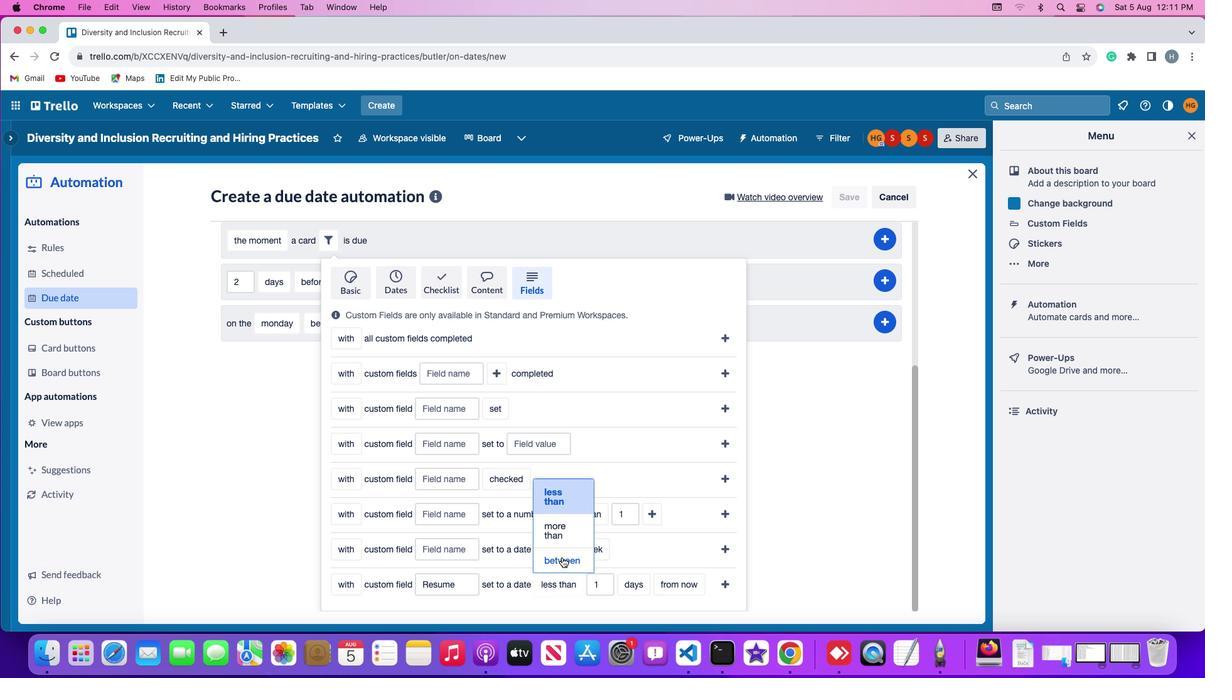 
Action: Mouse moved to (602, 585)
Screenshot: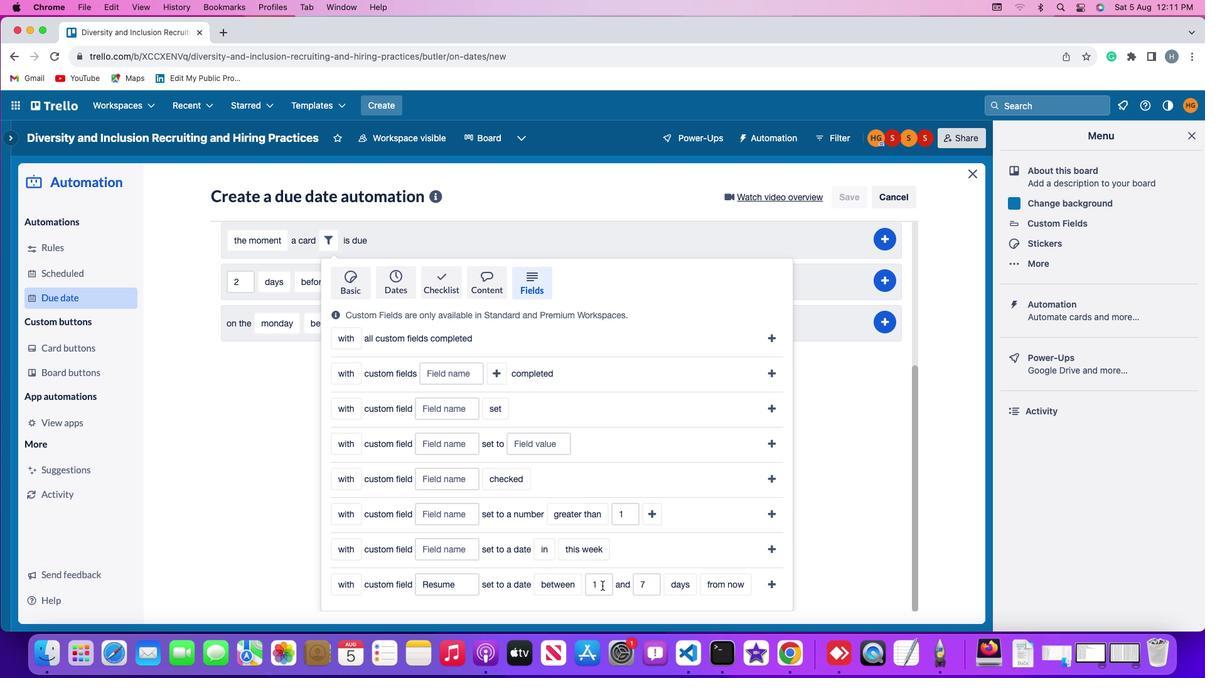 
Action: Mouse pressed left at (602, 585)
Screenshot: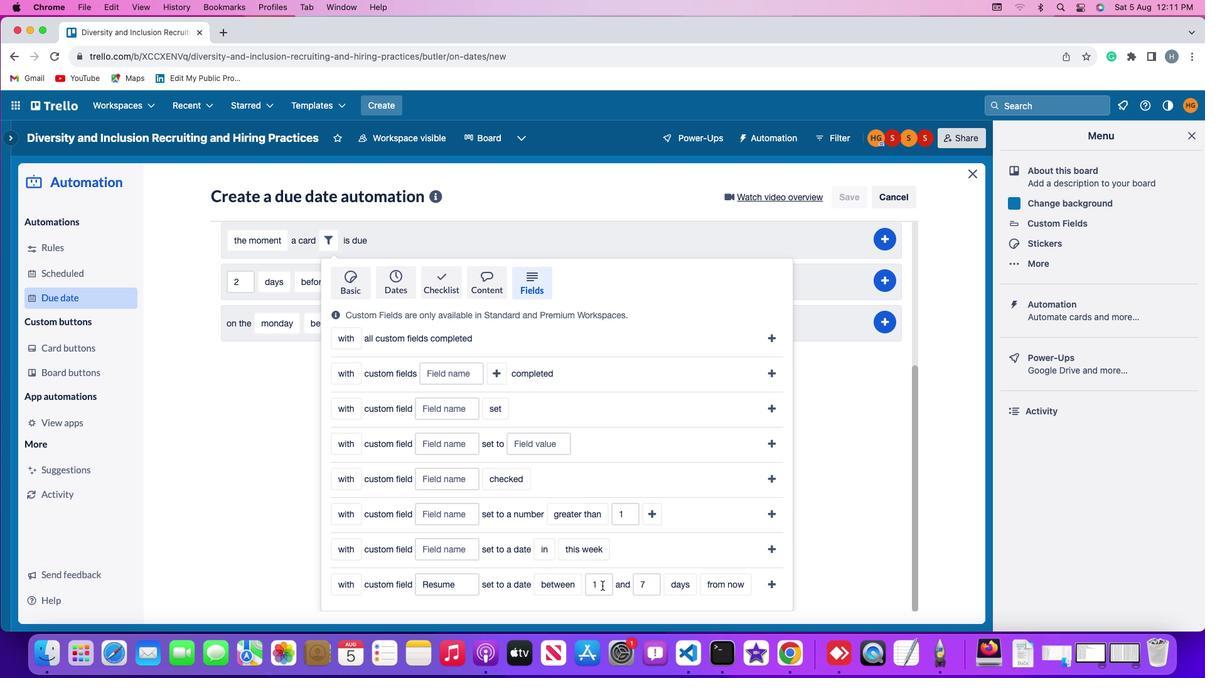 
Action: Mouse moved to (603, 585)
Screenshot: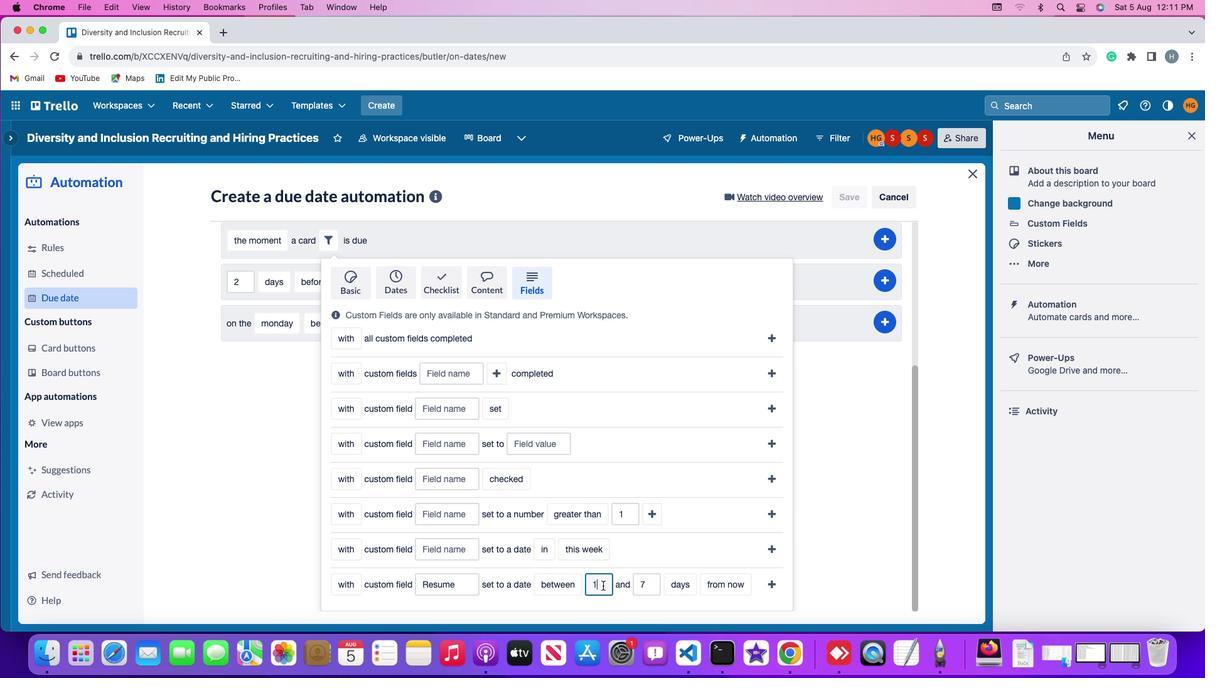 
Action: Key pressed Key.backspace'1'
Screenshot: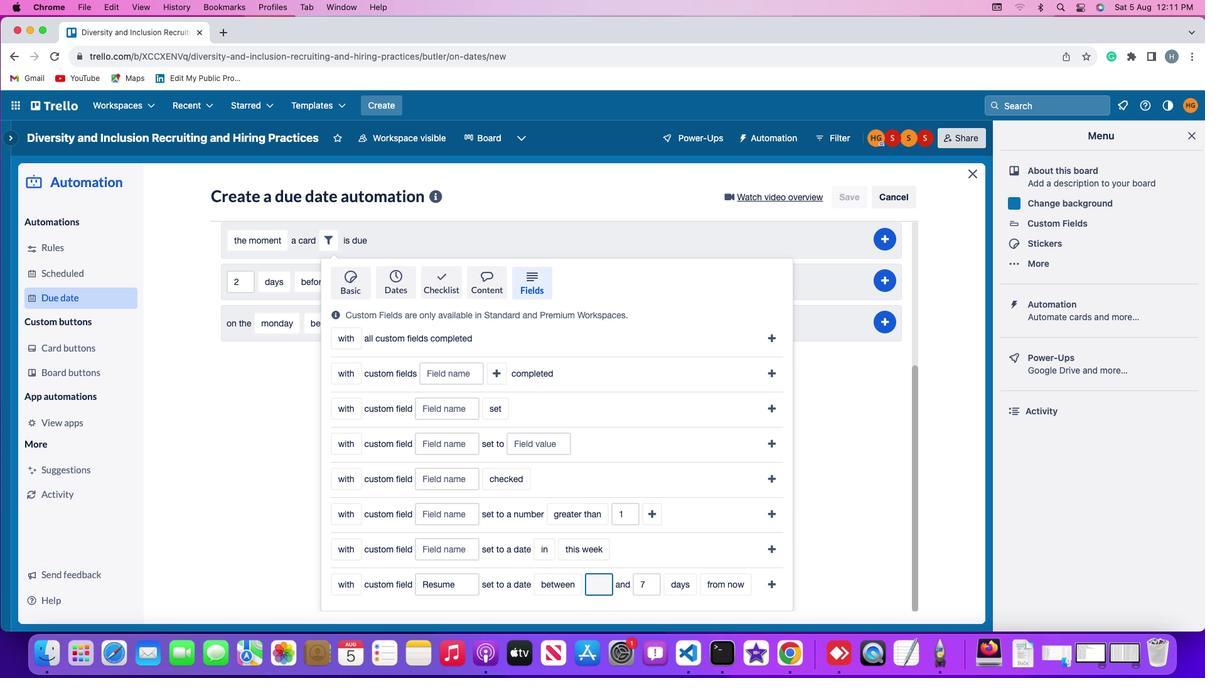 
Action: Mouse moved to (647, 585)
Screenshot: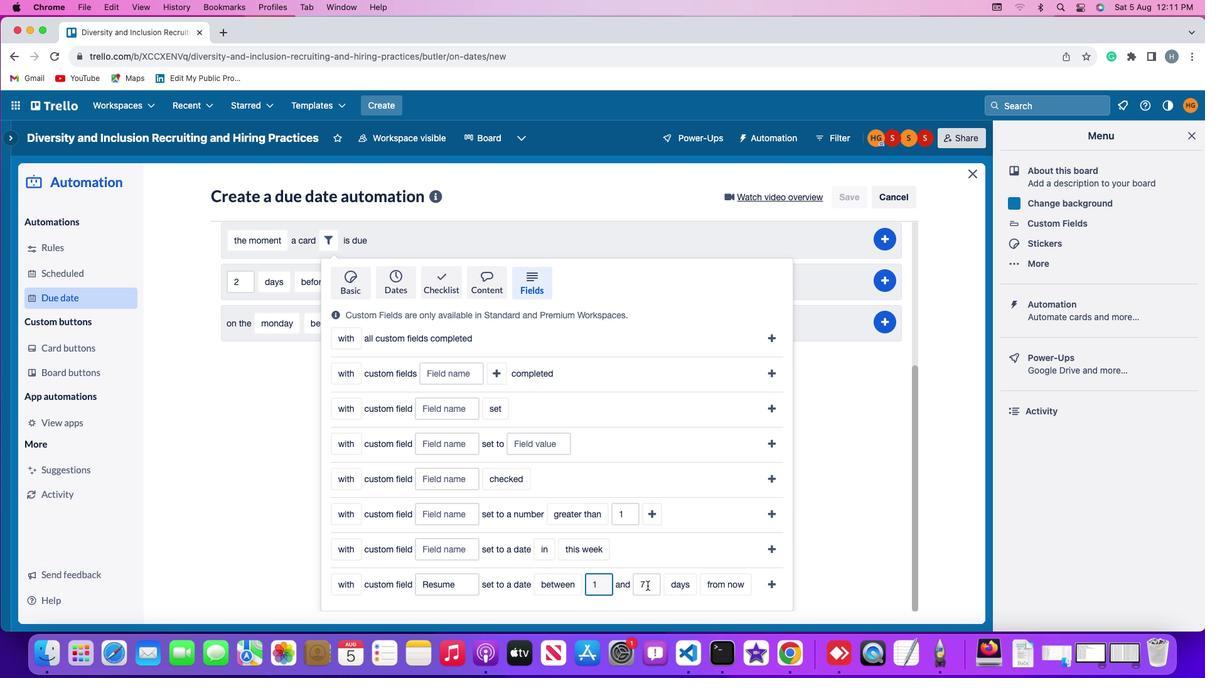 
Action: Mouse pressed left at (647, 585)
Screenshot: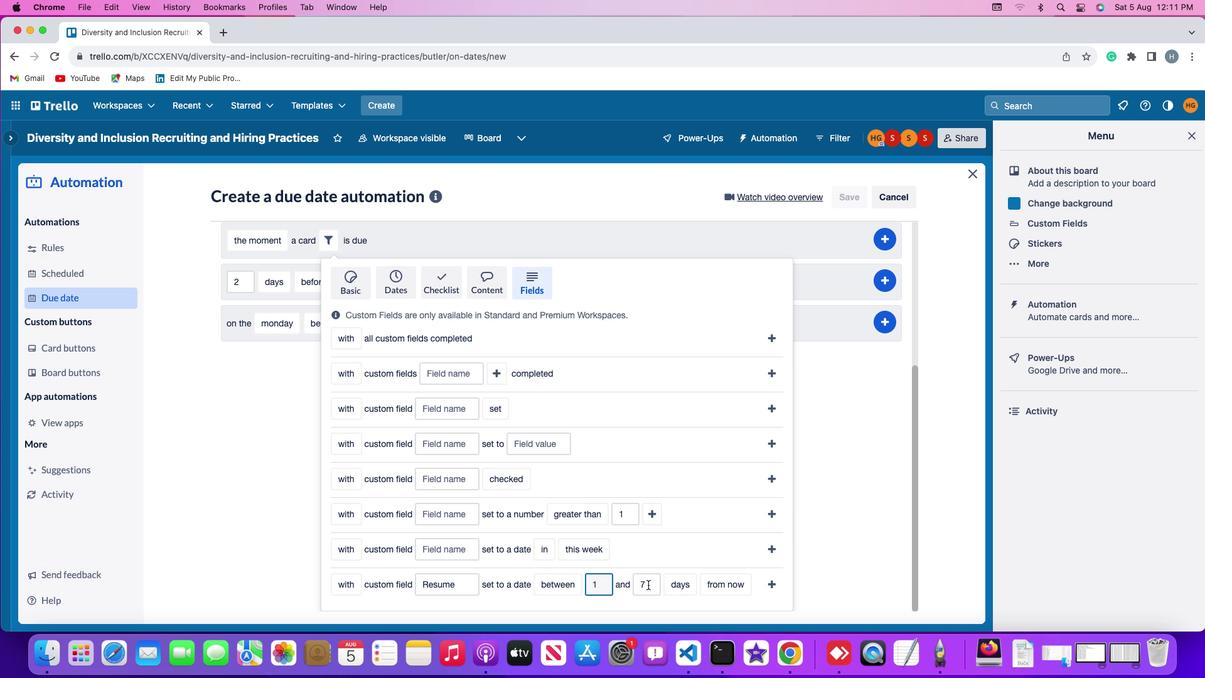 
Action: Mouse moved to (648, 585)
Screenshot: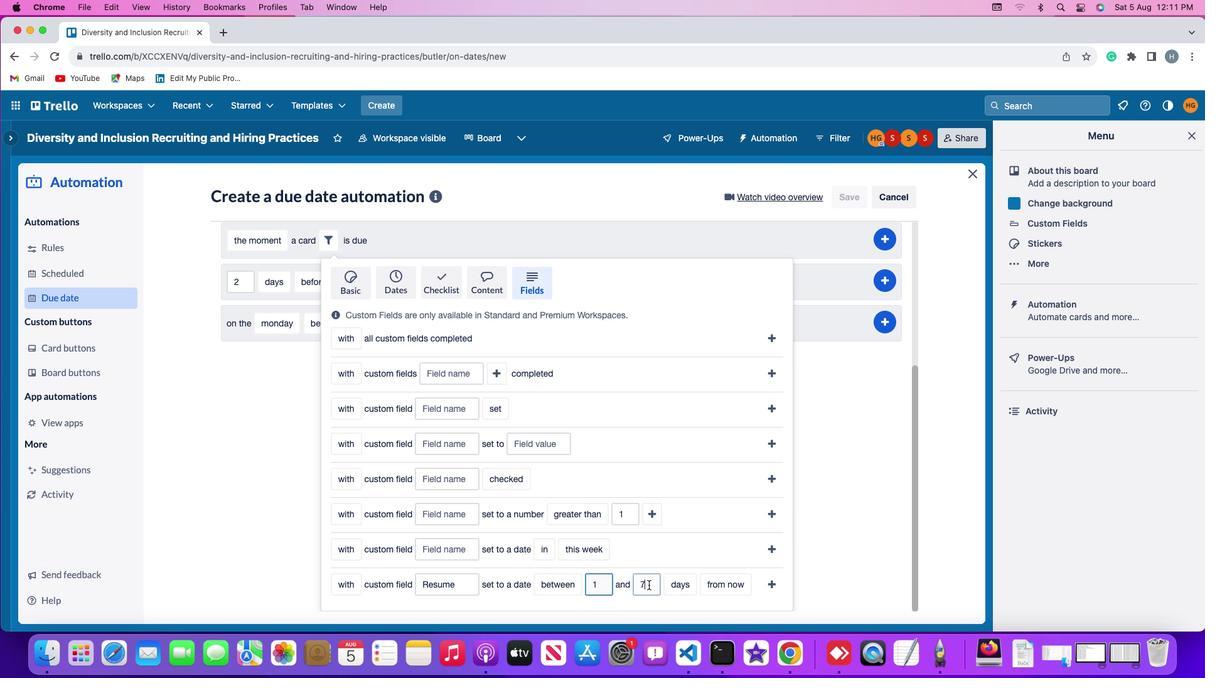 
Action: Key pressed Key.backspace'7'
Screenshot: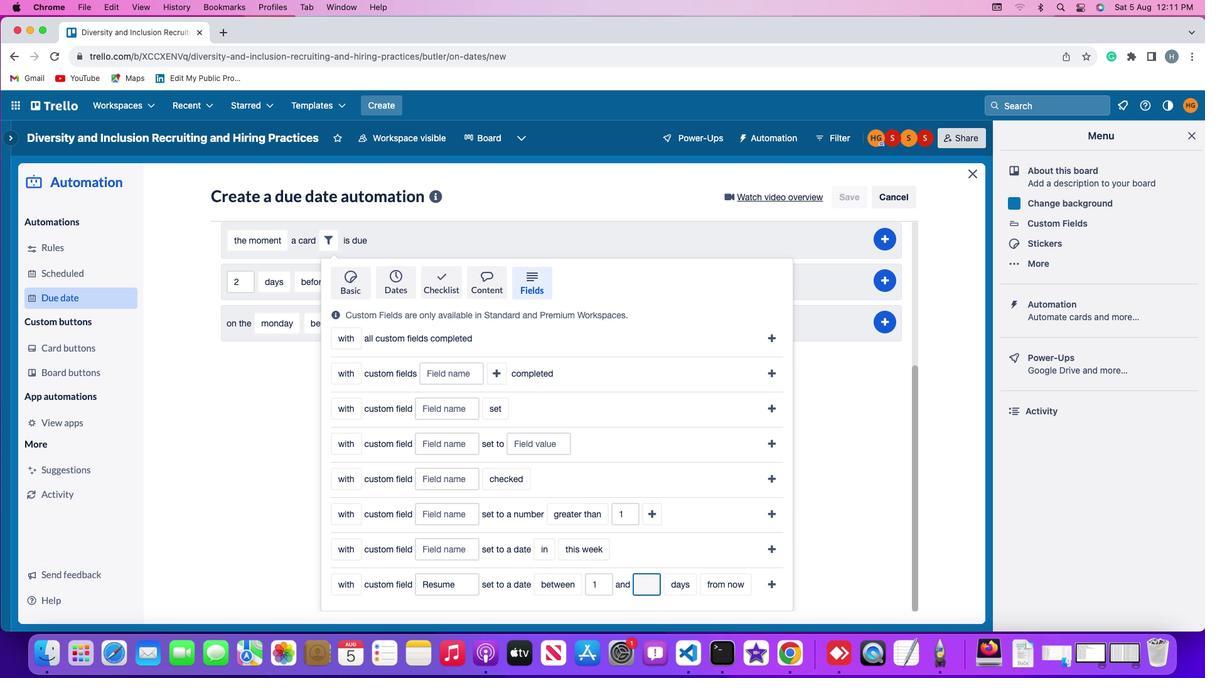 
Action: Mouse moved to (674, 583)
Screenshot: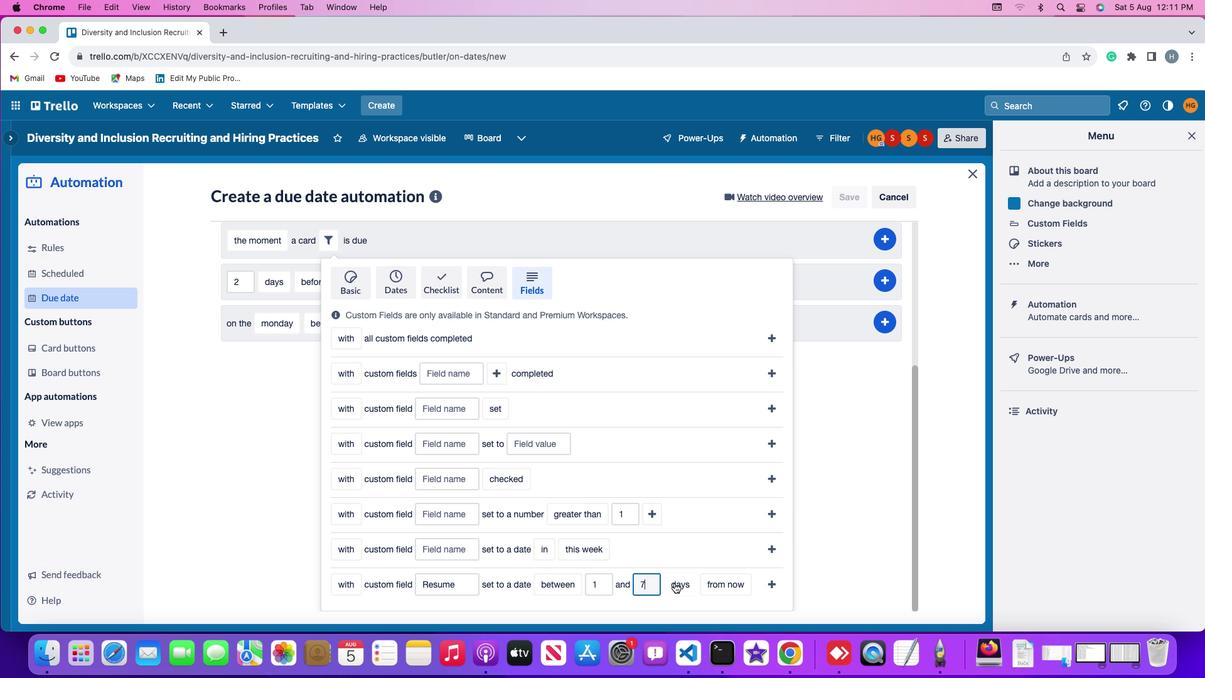 
Action: Mouse pressed left at (674, 583)
Screenshot: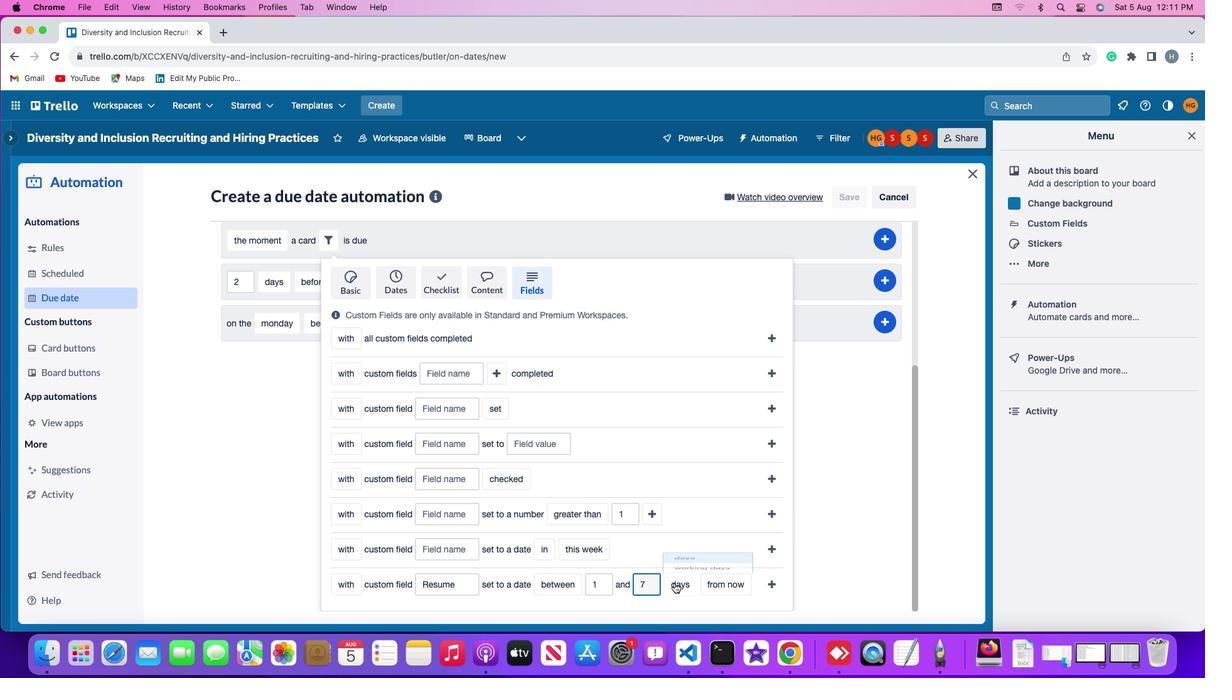 
Action: Mouse moved to (688, 558)
Screenshot: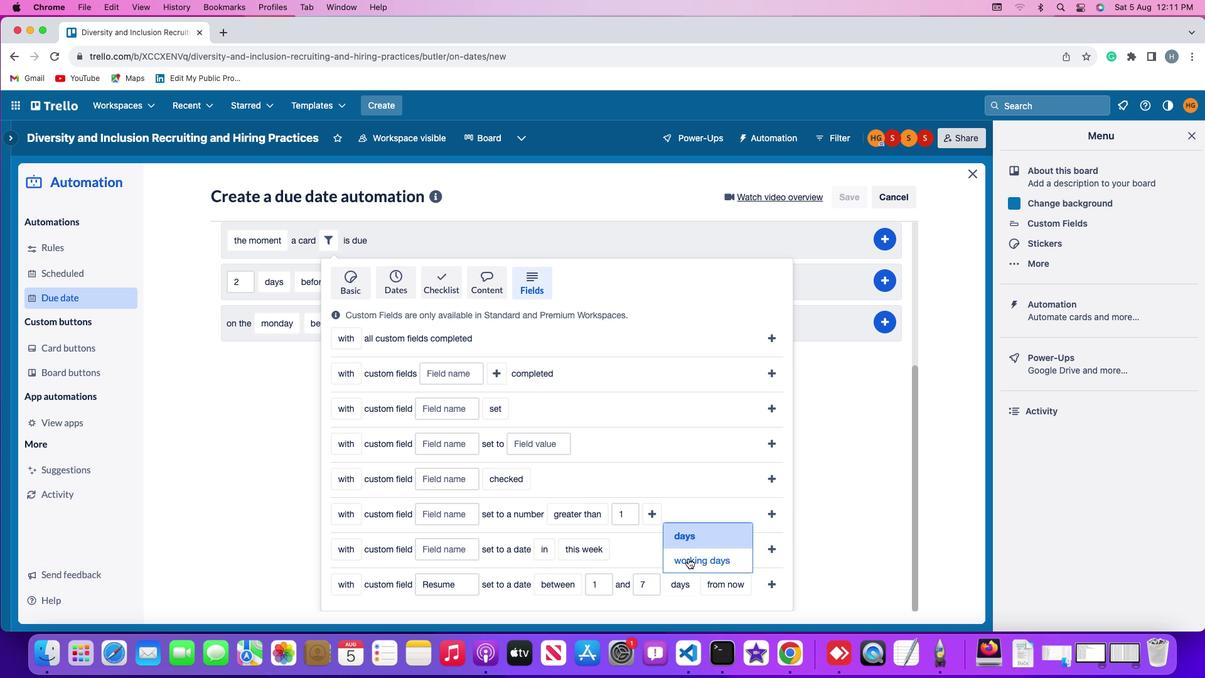 
Action: Mouse pressed left at (688, 558)
Screenshot: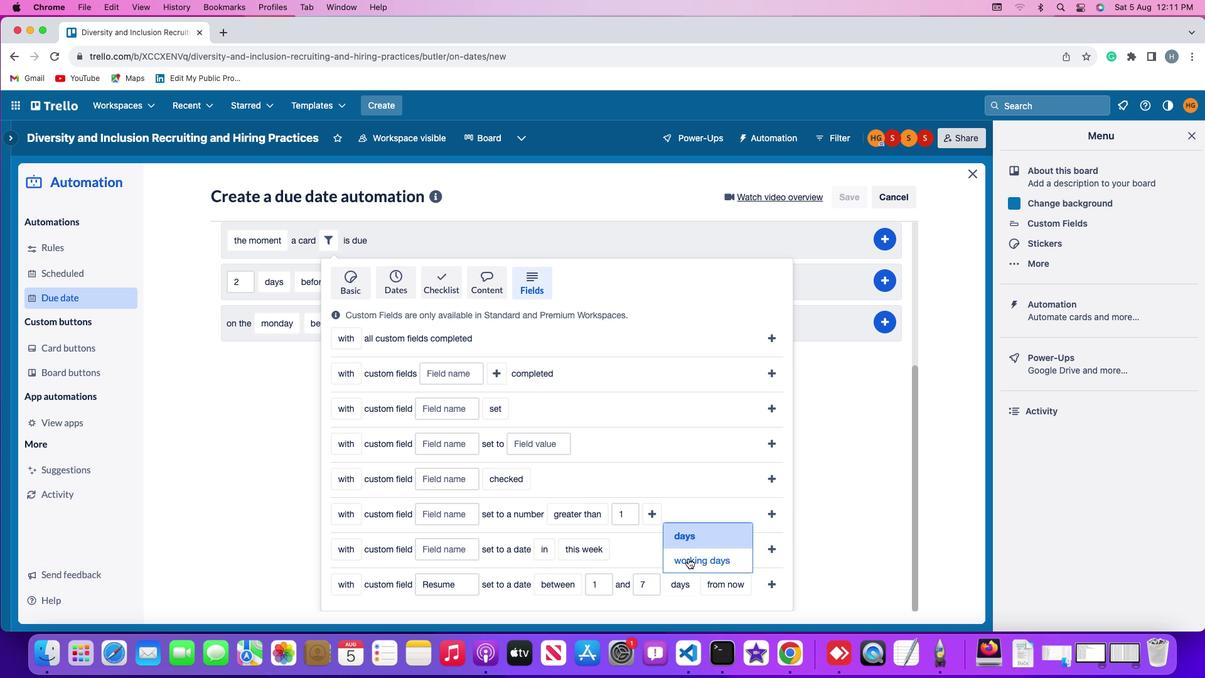 
Action: Mouse moved to (715, 585)
Screenshot: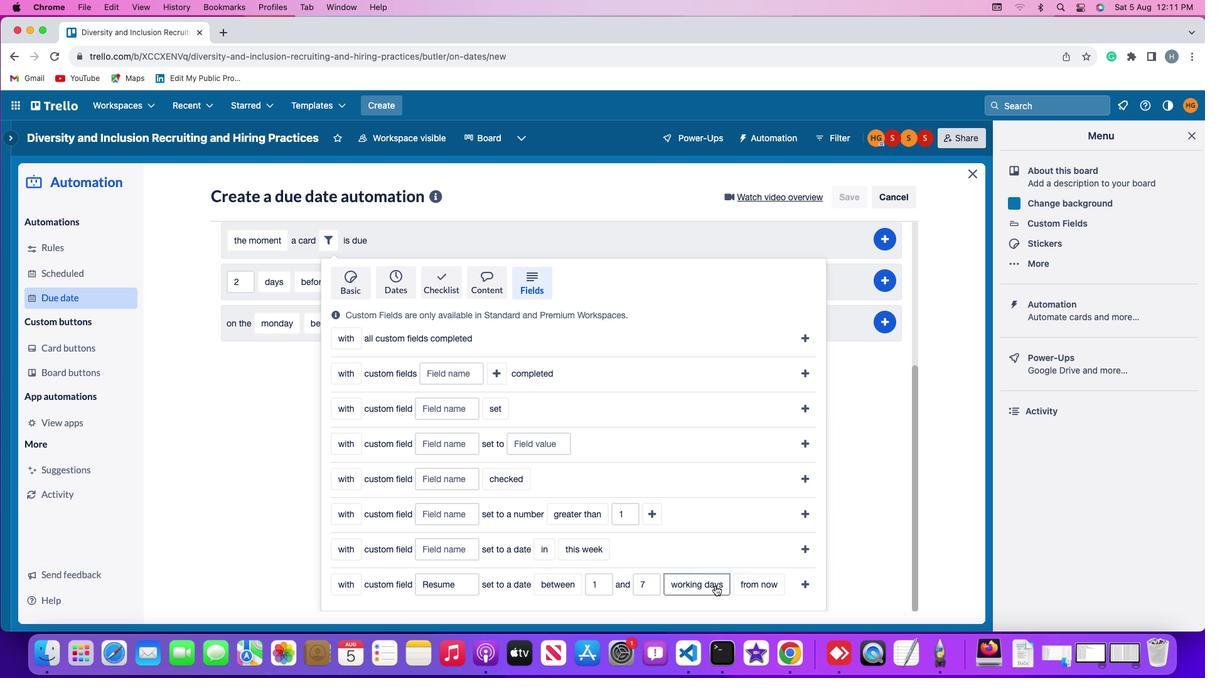 
Action: Mouse pressed left at (715, 585)
Screenshot: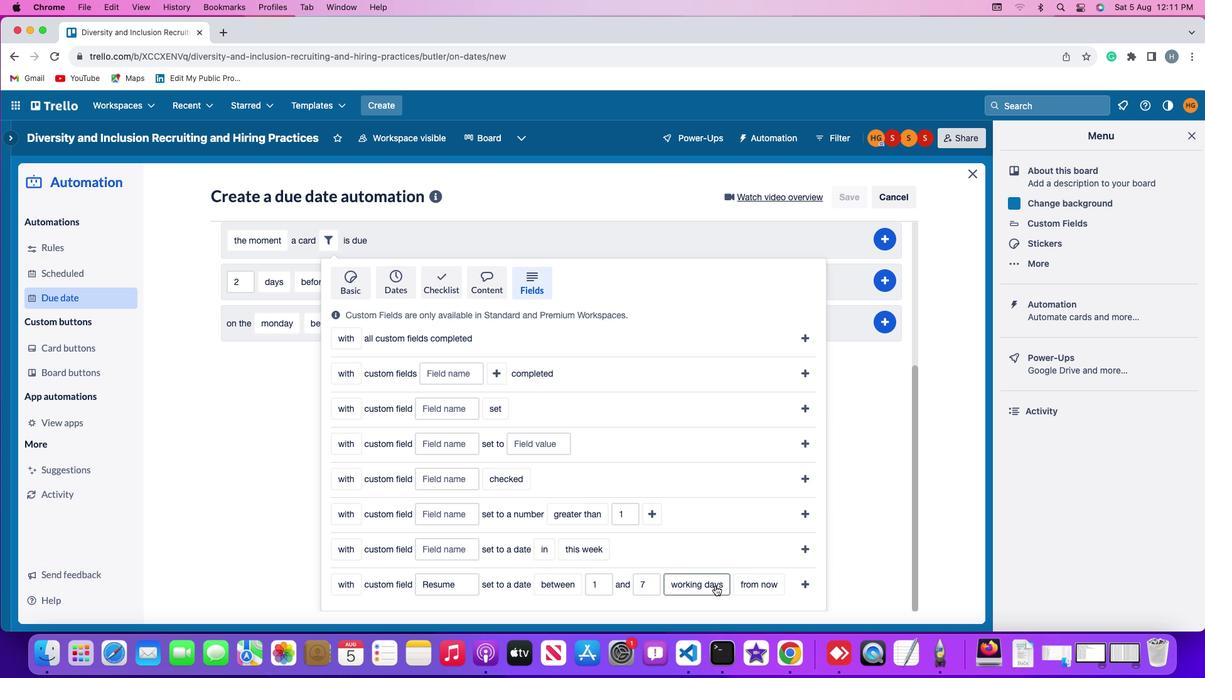 
Action: Mouse moved to (752, 585)
Screenshot: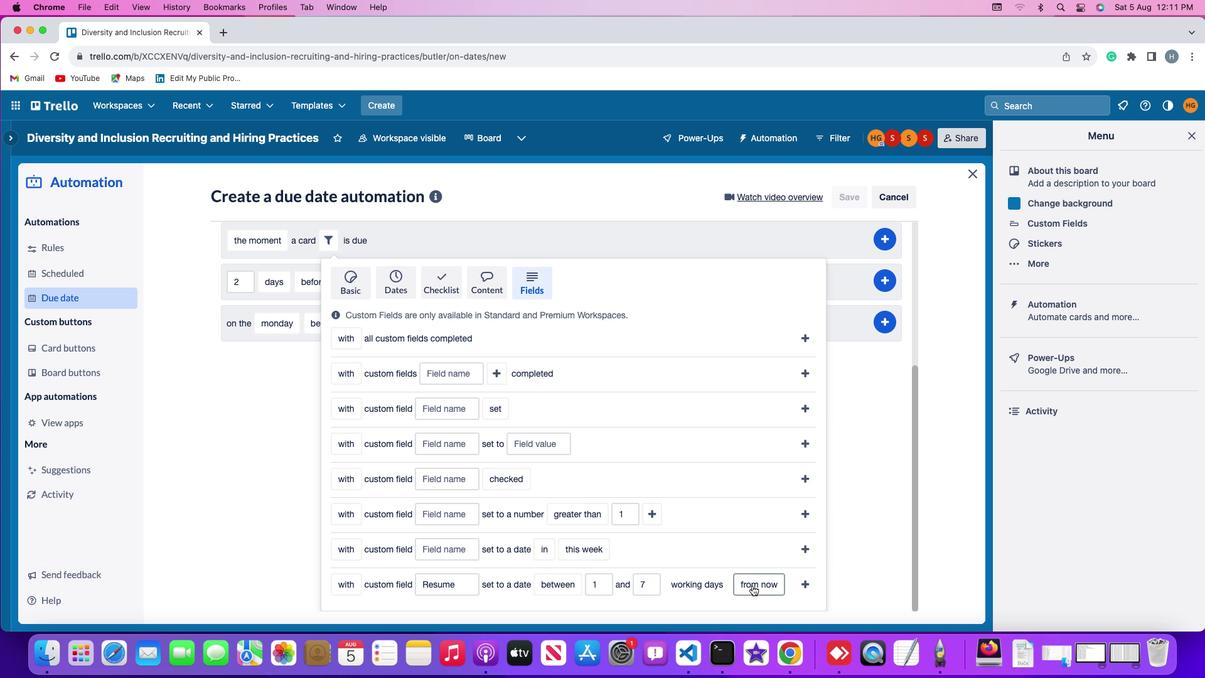 
Action: Mouse pressed left at (752, 585)
Screenshot: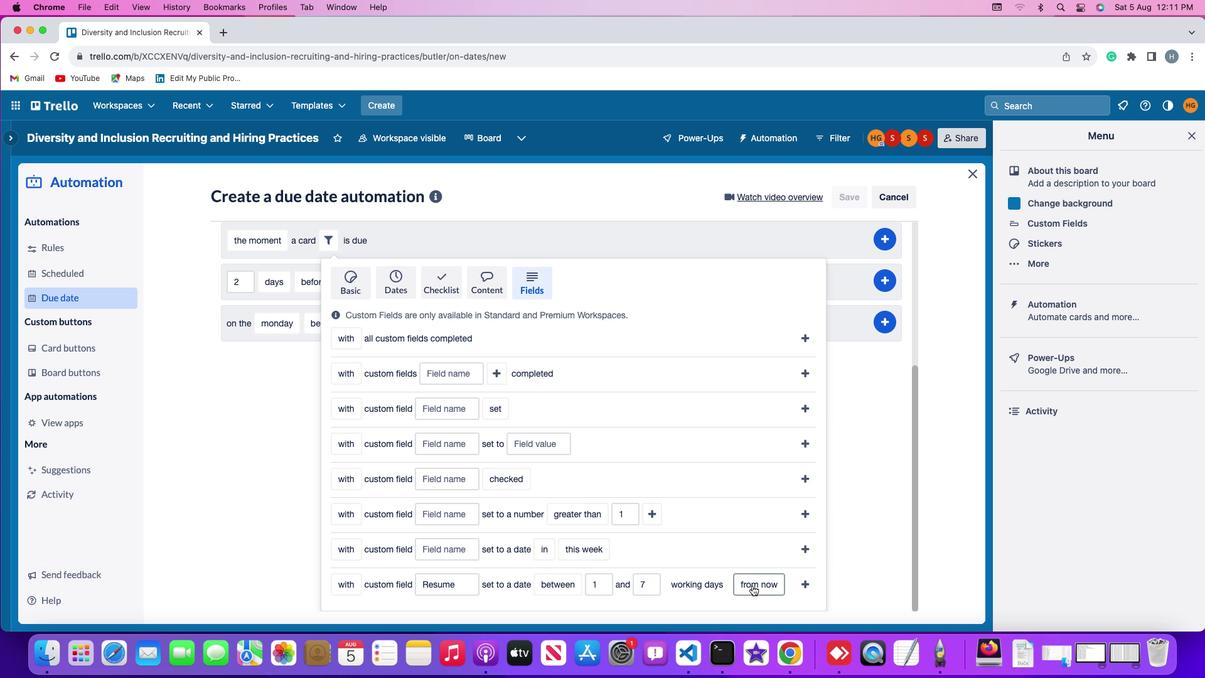 
Action: Mouse moved to (752, 534)
Screenshot: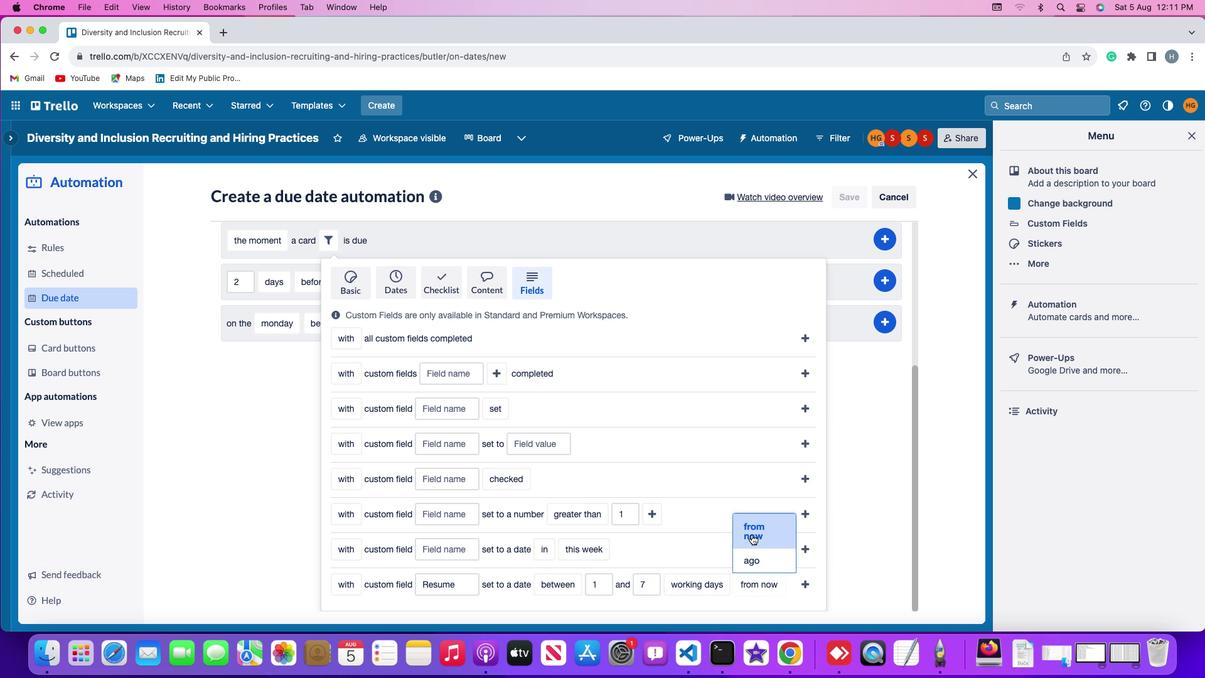 
Action: Mouse pressed left at (752, 534)
Screenshot: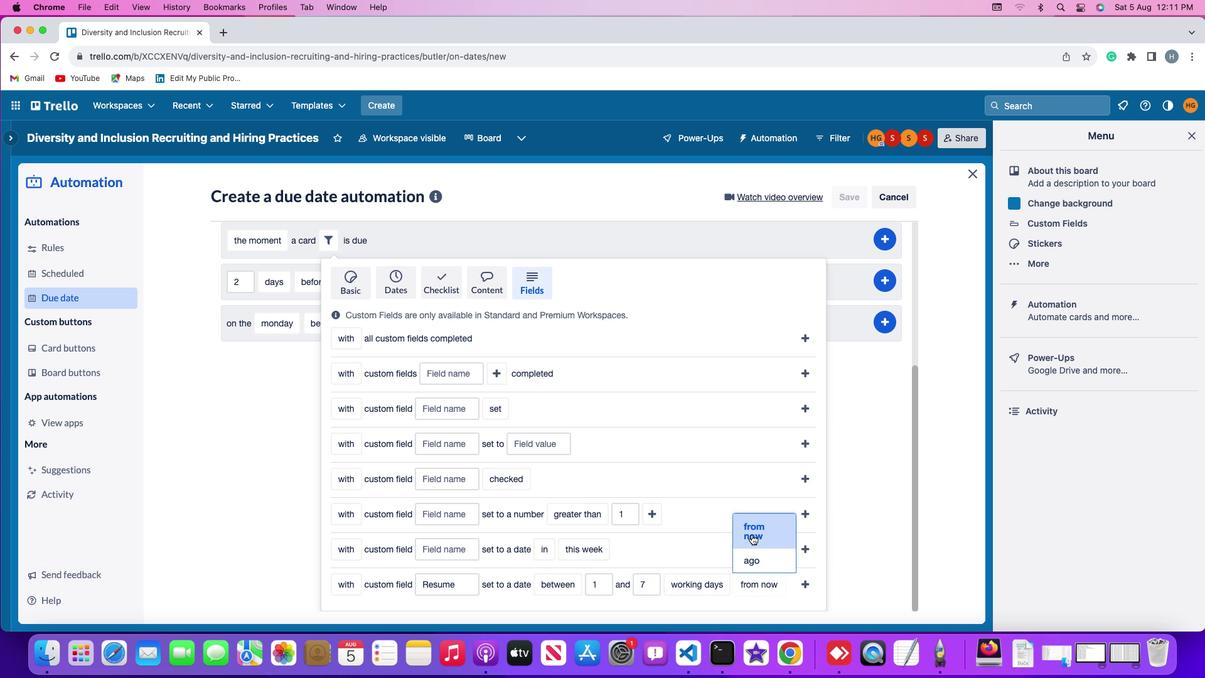 
Action: Mouse moved to (806, 585)
Screenshot: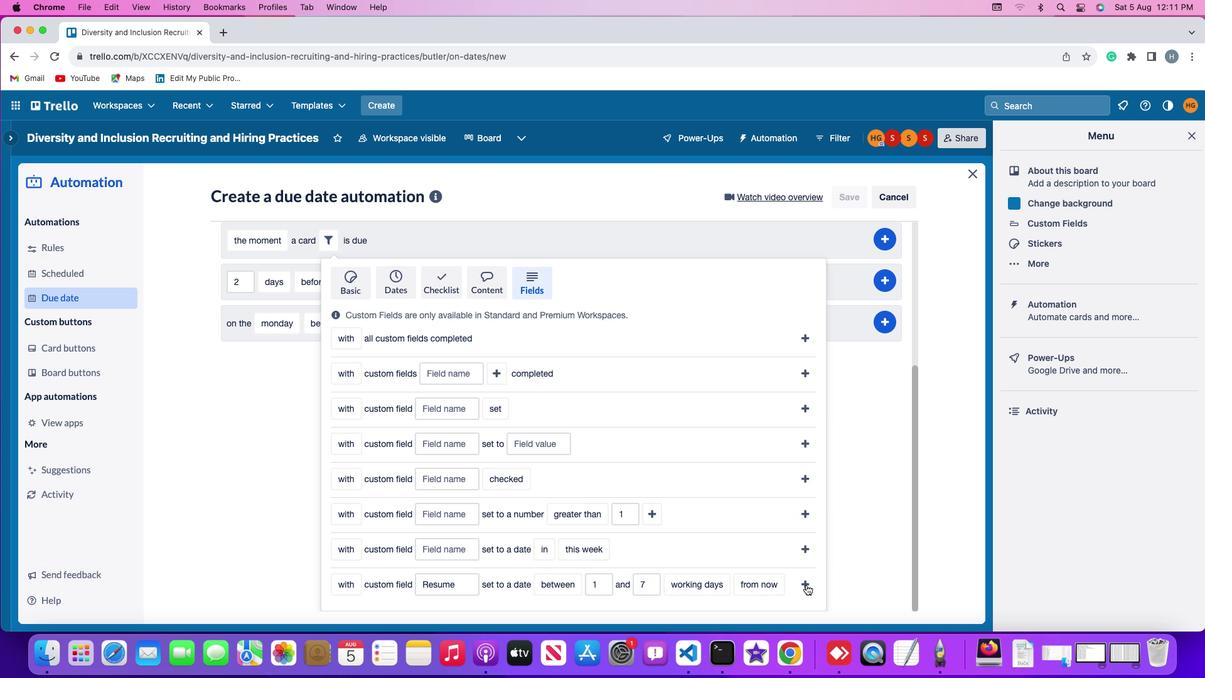 
Action: Mouse pressed left at (806, 585)
Screenshot: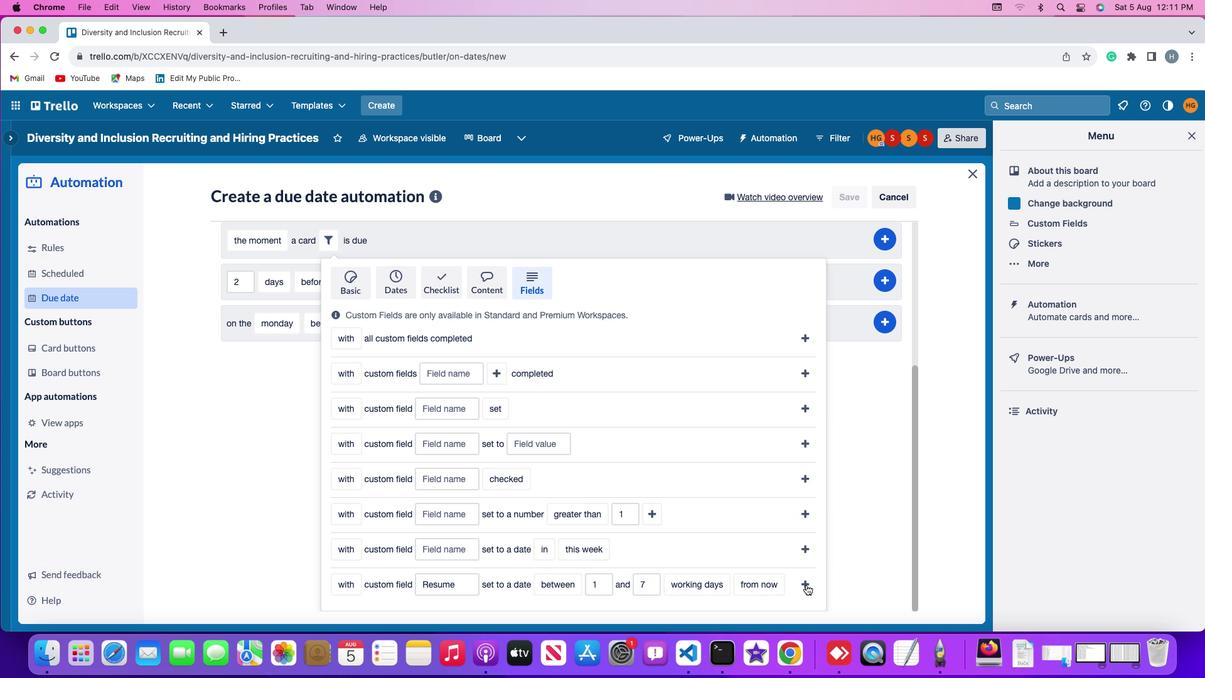 
Action: Mouse moved to (894, 466)
Screenshot: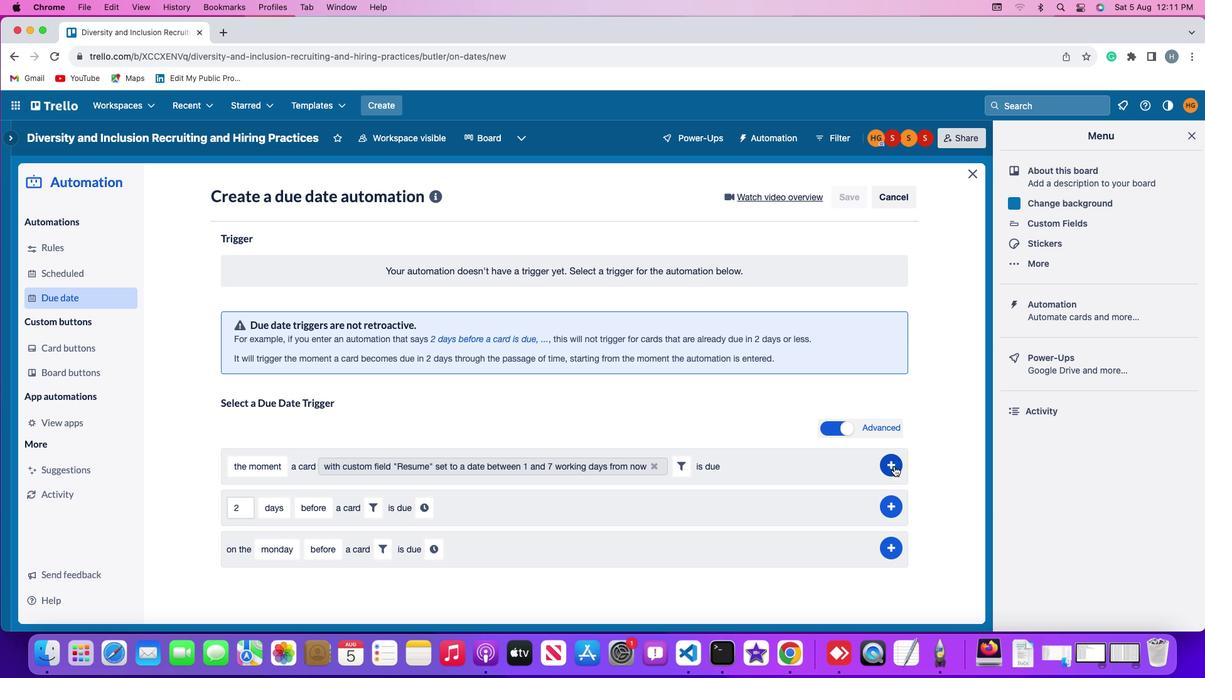 
Action: Mouse pressed left at (894, 466)
Screenshot: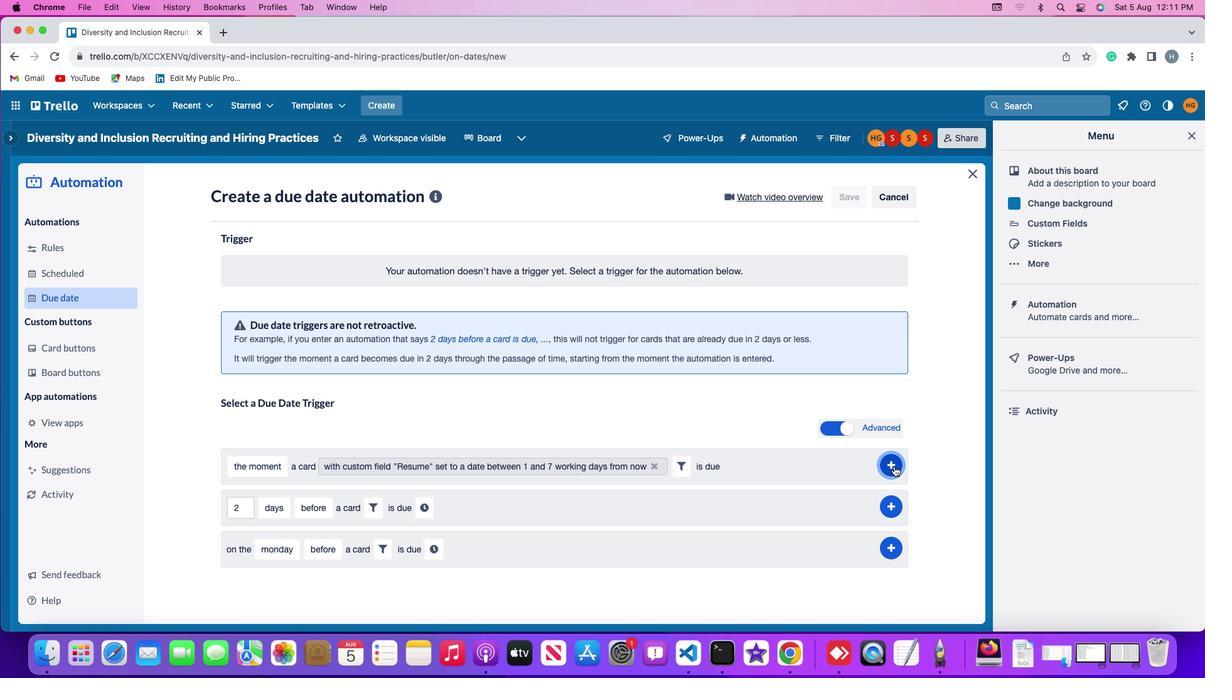 
Action: Mouse moved to (949, 404)
Screenshot: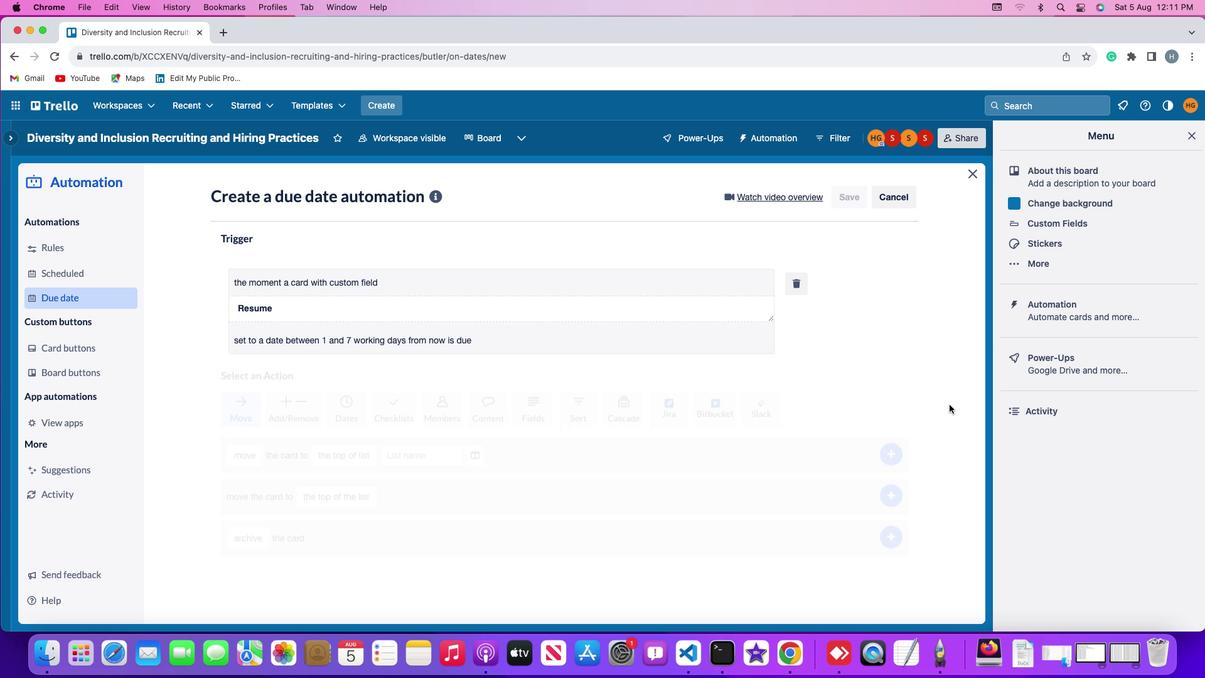 
